 Task: Explore Airbnb accommodation in Mohaleâs Hoek, Lesotho from 12th November, 2023 to 15th November, 2023 for 2 adults.1  bedroom having 1 bed and 1 bathroom. Property type can be hotel. Booking option can be shelf check-in. Look for 5 properties as per requirement.
Action: Mouse moved to (418, 86)
Screenshot: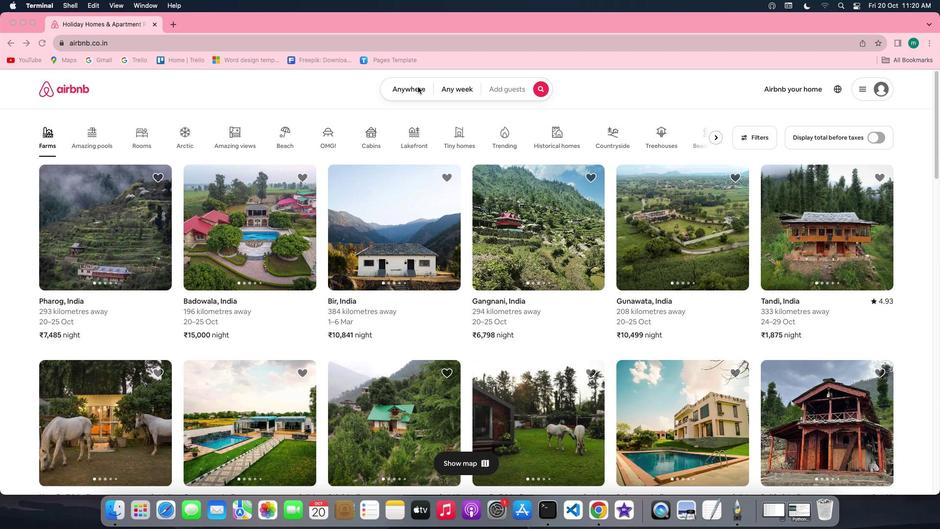 
Action: Mouse pressed left at (418, 86)
Screenshot: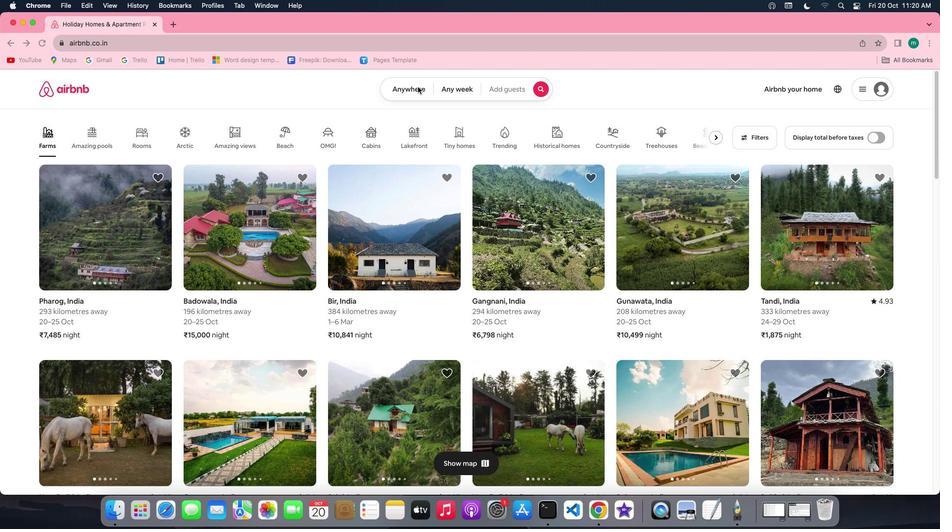 
Action: Mouse pressed left at (418, 86)
Screenshot: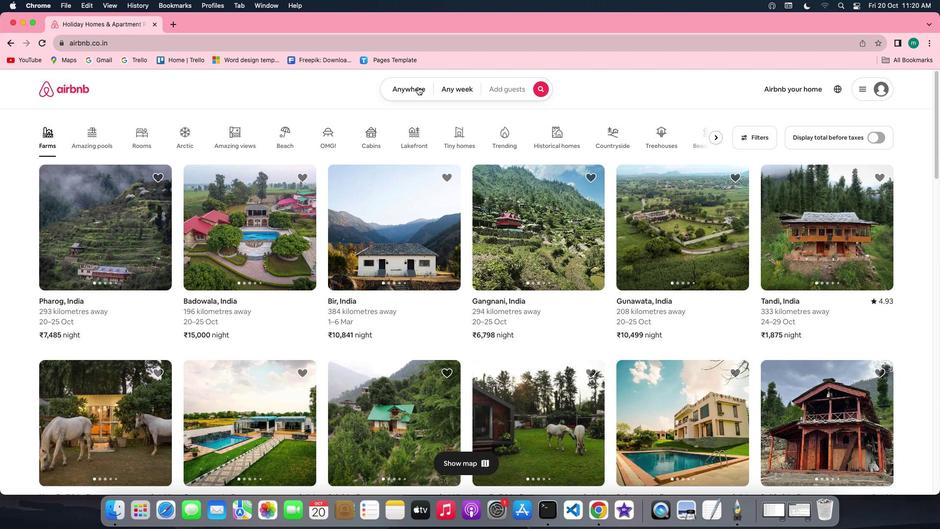 
Action: Mouse moved to (356, 130)
Screenshot: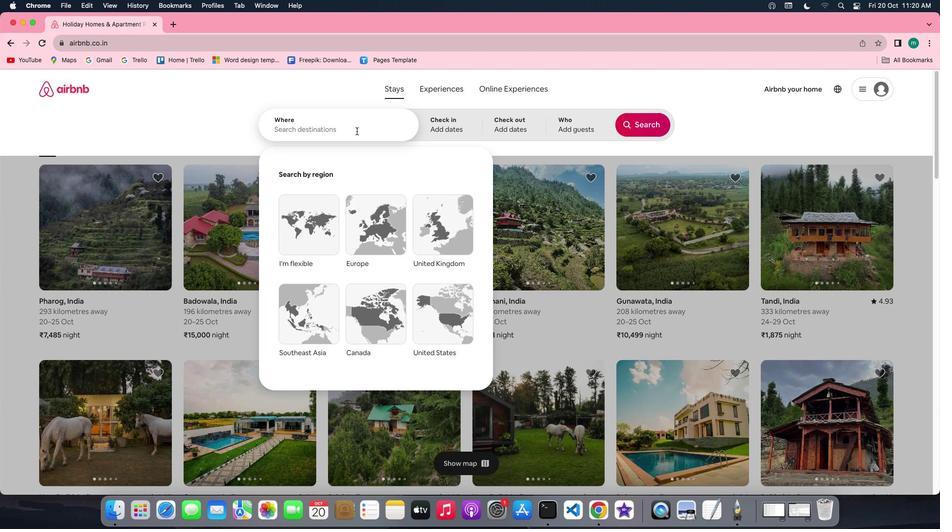 
Action: Key pressed Key.shift'M''o''h''a''l''e'"'"'s'Key.spaceKey.shift'H''o''e''k'','Key.spaceKey.shift'L''e''s''o''t''h''o'
Screenshot: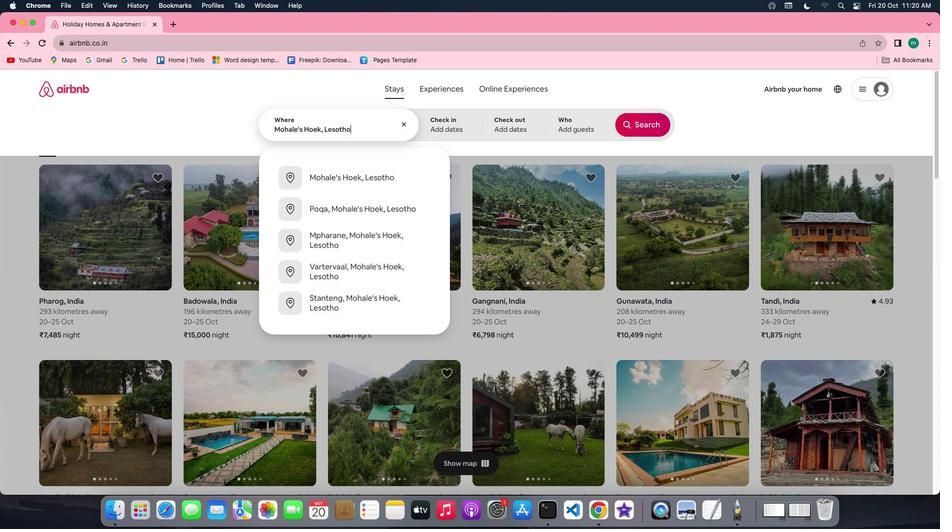 
Action: Mouse moved to (410, 164)
Screenshot: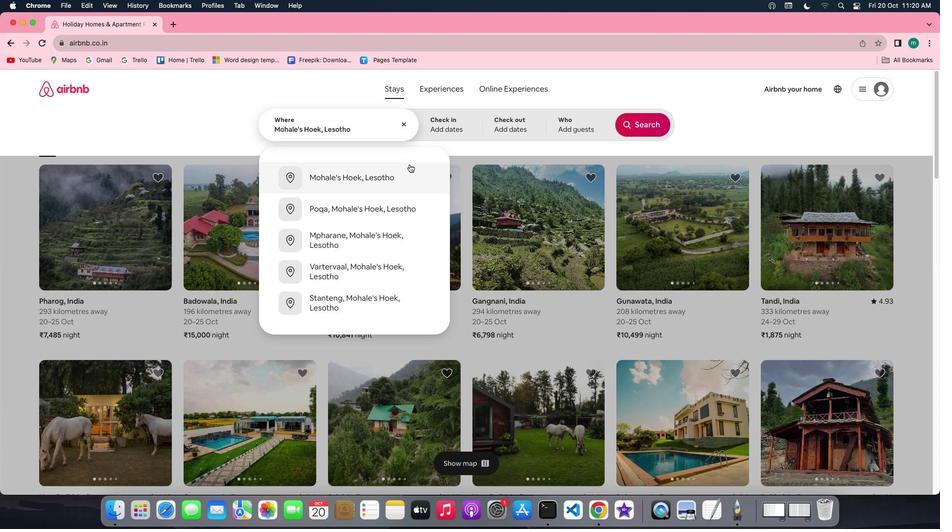 
Action: Mouse pressed left at (410, 164)
Screenshot: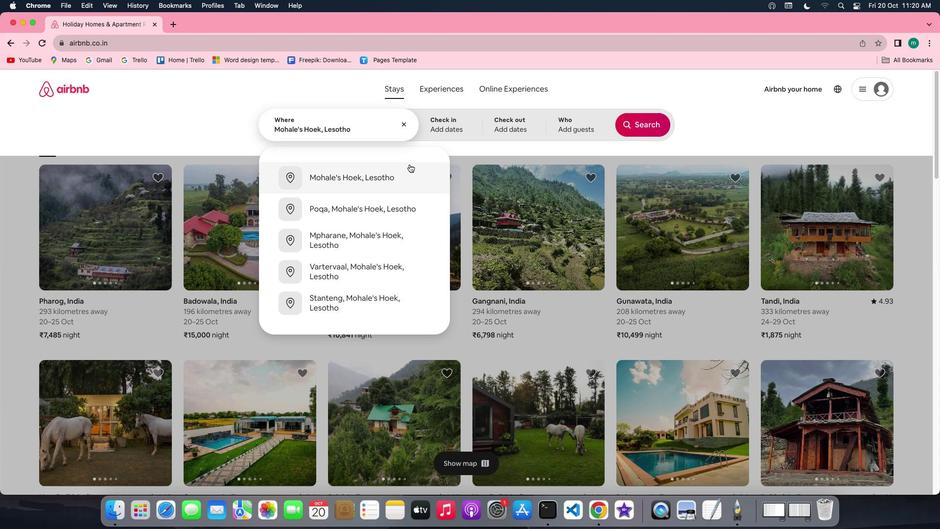 
Action: Mouse moved to (486, 297)
Screenshot: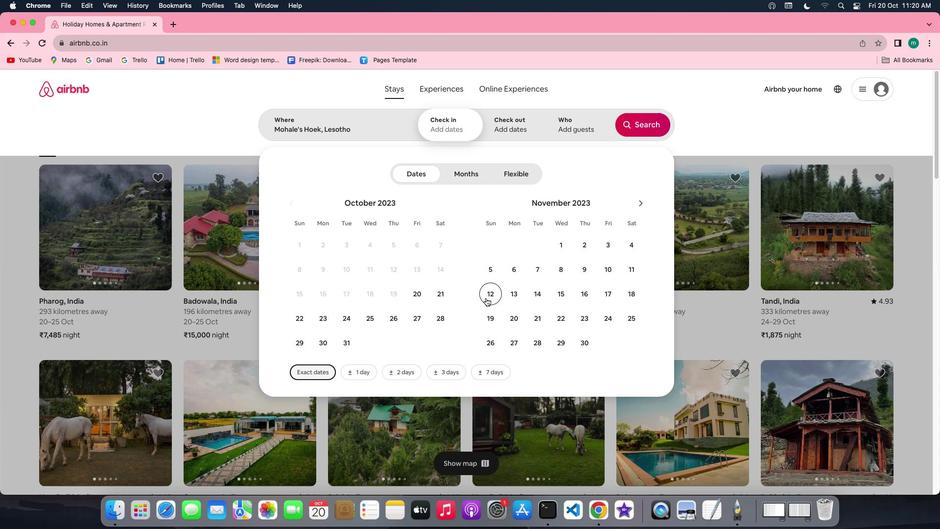 
Action: Mouse pressed left at (486, 297)
Screenshot: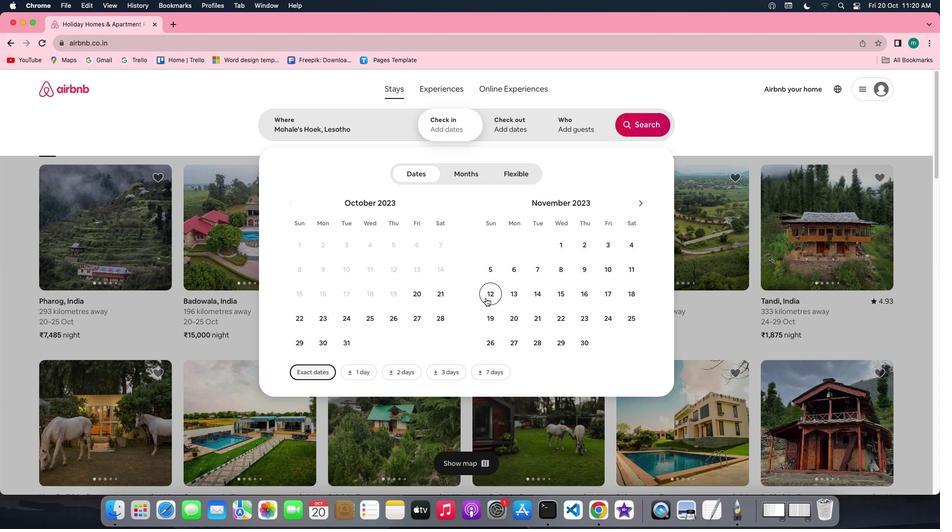 
Action: Mouse moved to (569, 296)
Screenshot: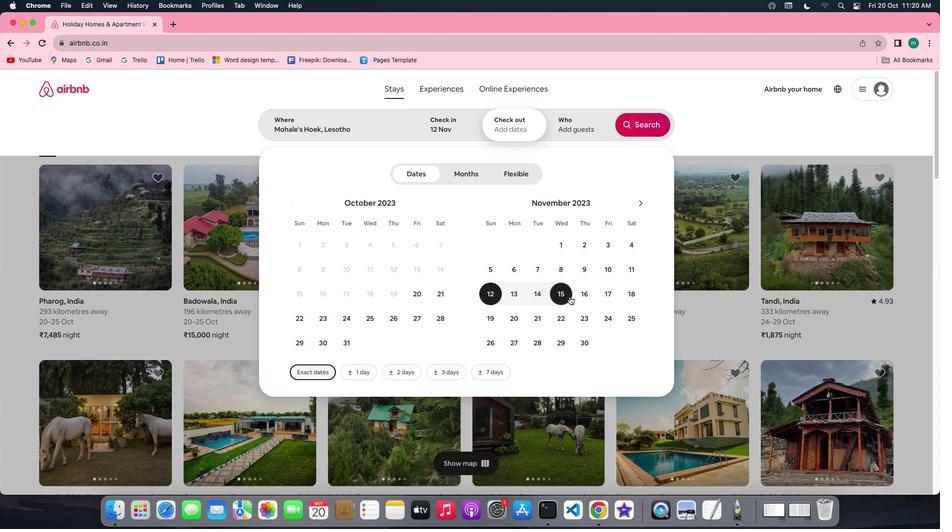 
Action: Mouse pressed left at (569, 296)
Screenshot: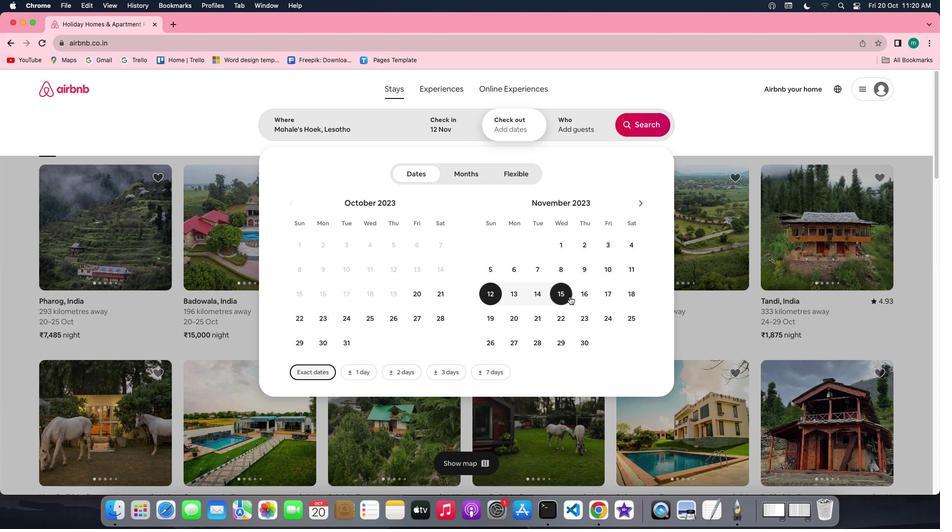 
Action: Mouse moved to (565, 122)
Screenshot: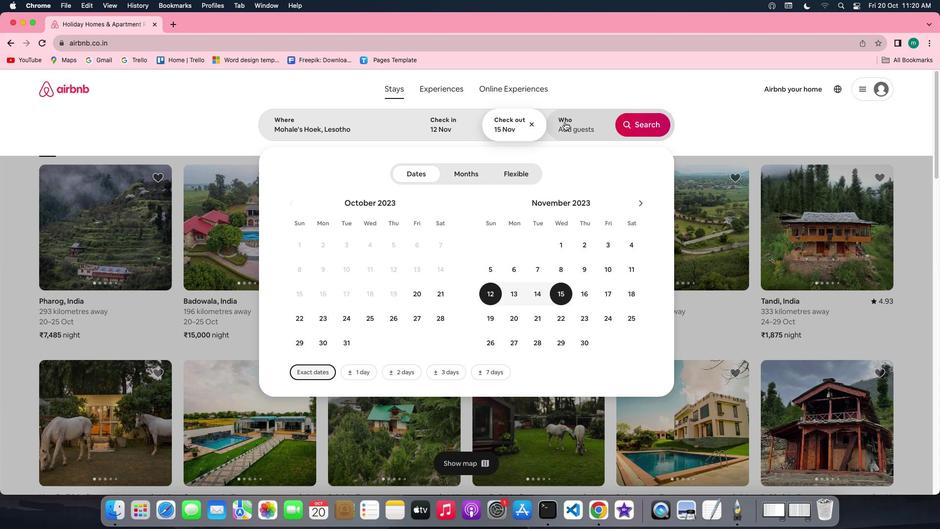 
Action: Mouse pressed left at (565, 122)
Screenshot: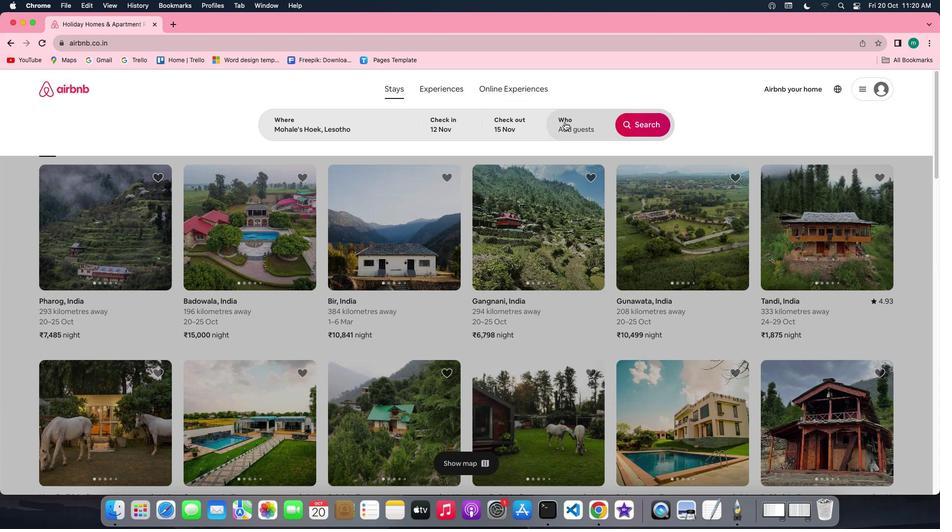 
Action: Mouse moved to (649, 181)
Screenshot: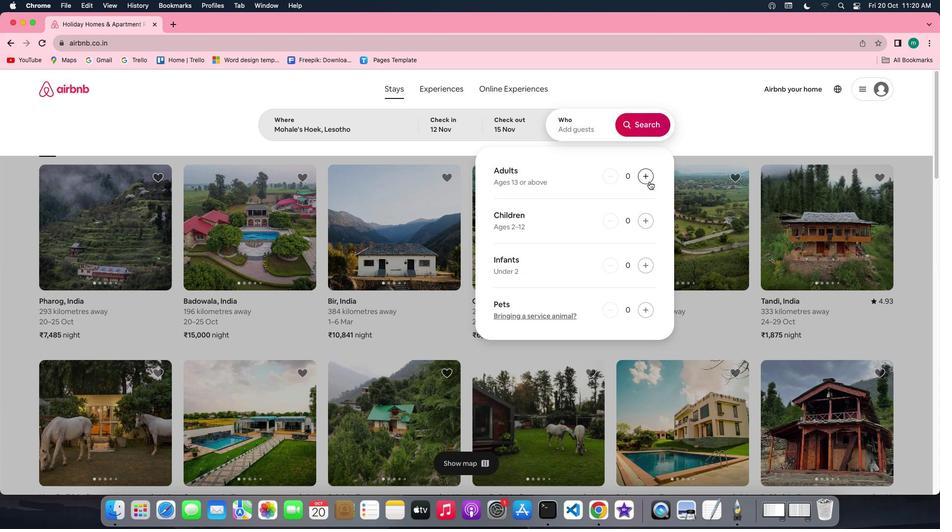 
Action: Mouse pressed left at (649, 181)
Screenshot: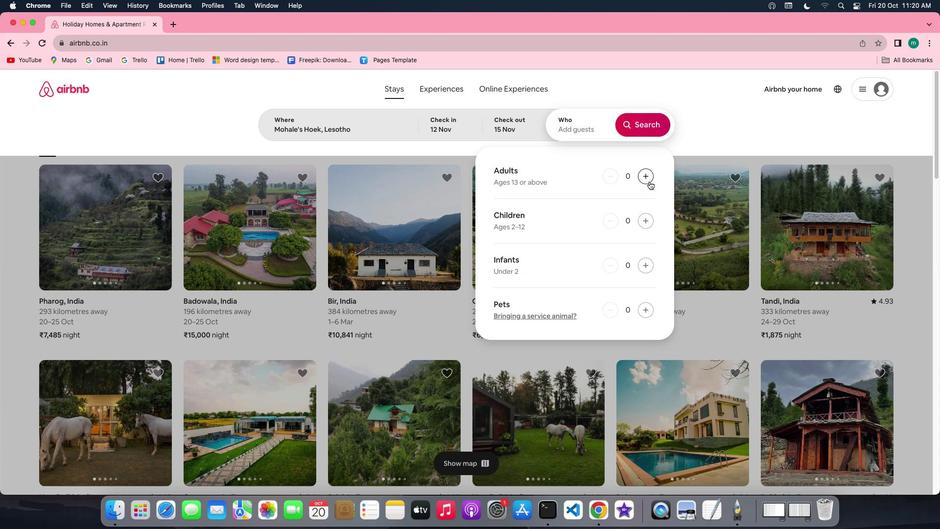 
Action: Mouse pressed left at (649, 181)
Screenshot: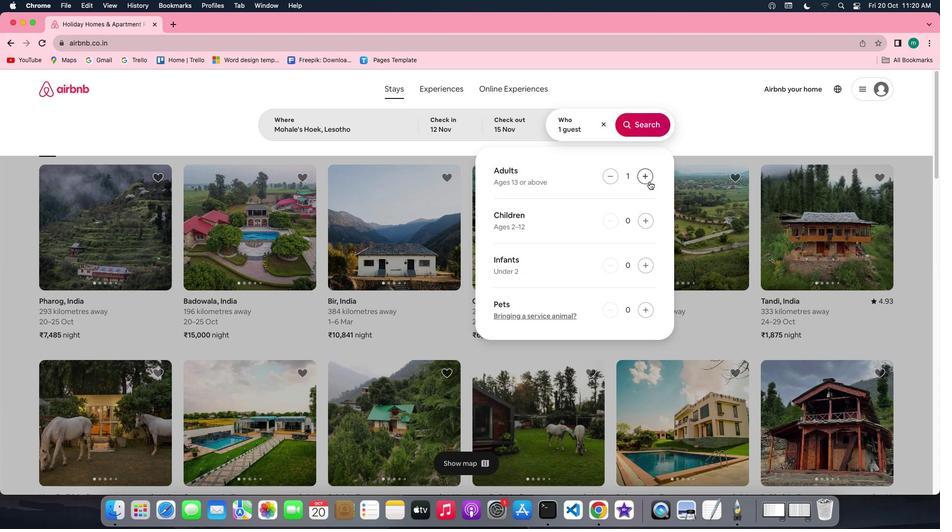 
Action: Mouse moved to (653, 123)
Screenshot: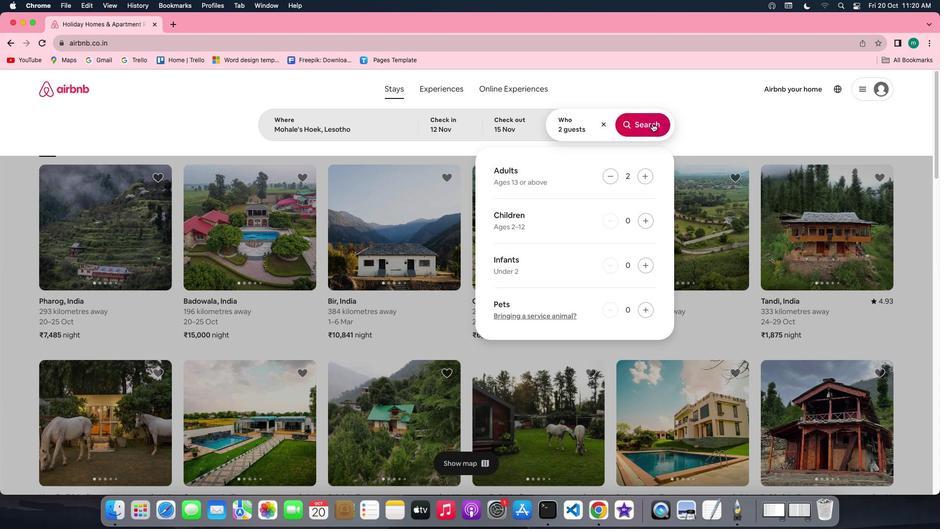 
Action: Mouse pressed left at (653, 123)
Screenshot: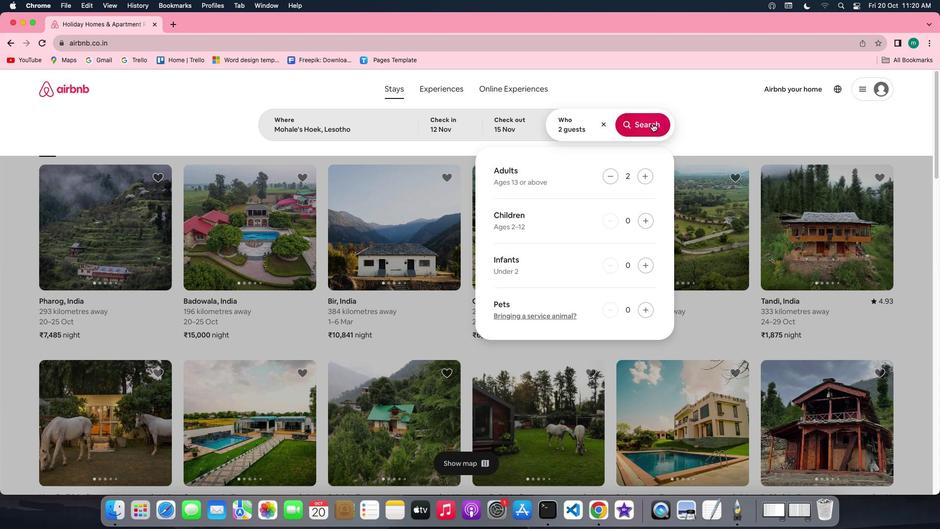 
Action: Mouse moved to (788, 130)
Screenshot: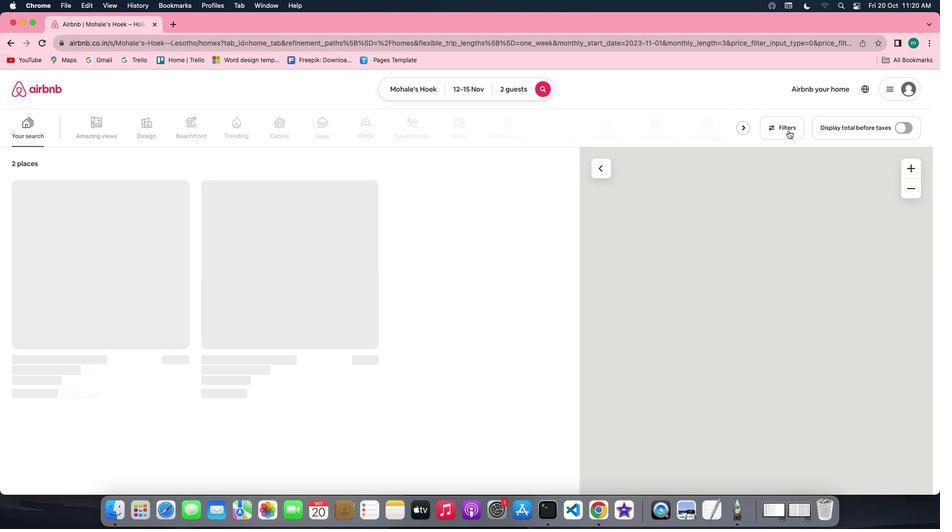 
Action: Mouse pressed left at (788, 130)
Screenshot: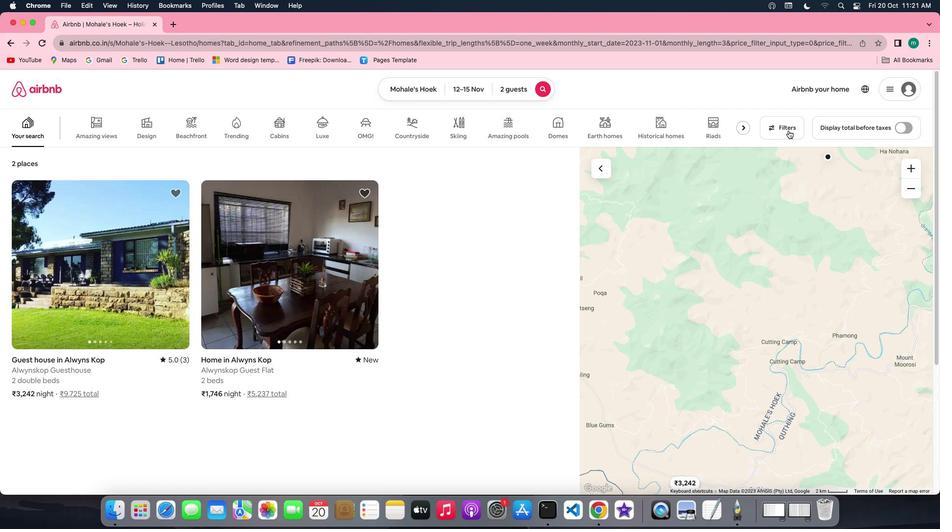 
Action: Mouse moved to (506, 271)
Screenshot: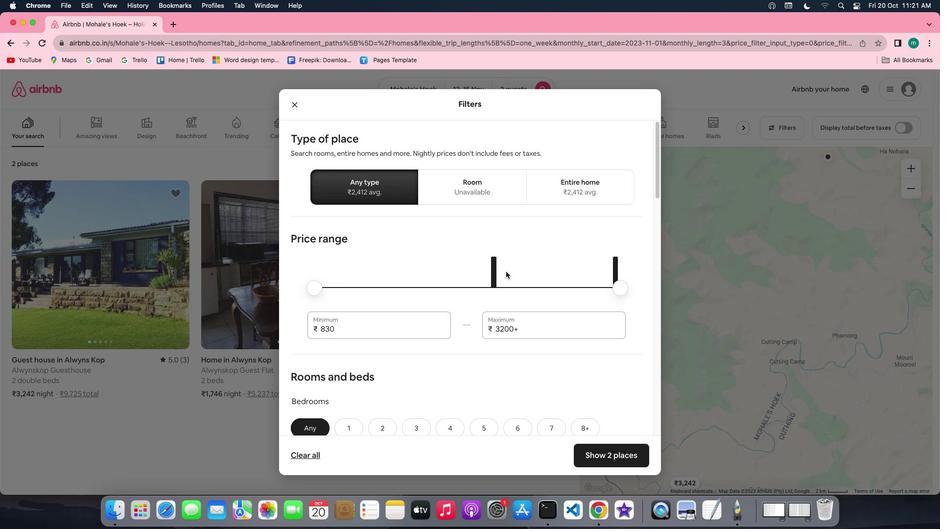 
Action: Mouse scrolled (506, 271) with delta (0, 0)
Screenshot: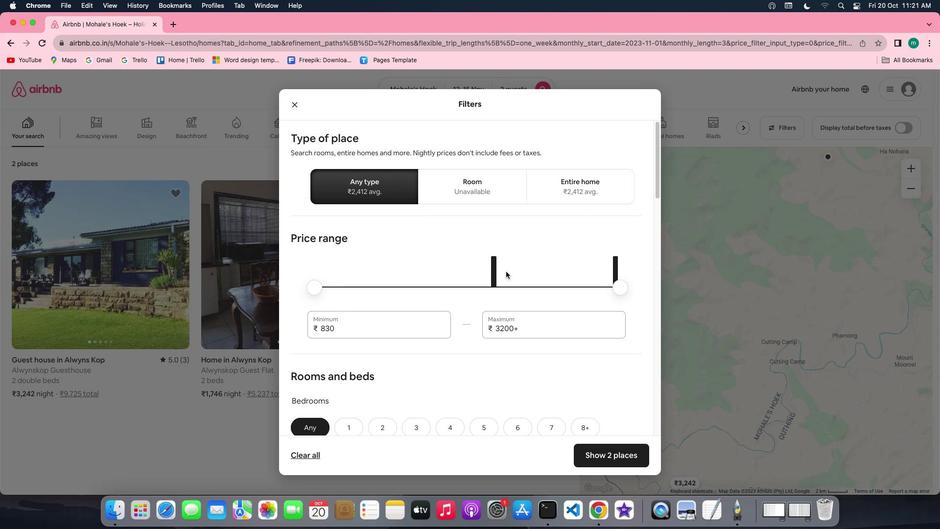 
Action: Mouse scrolled (506, 271) with delta (0, 0)
Screenshot: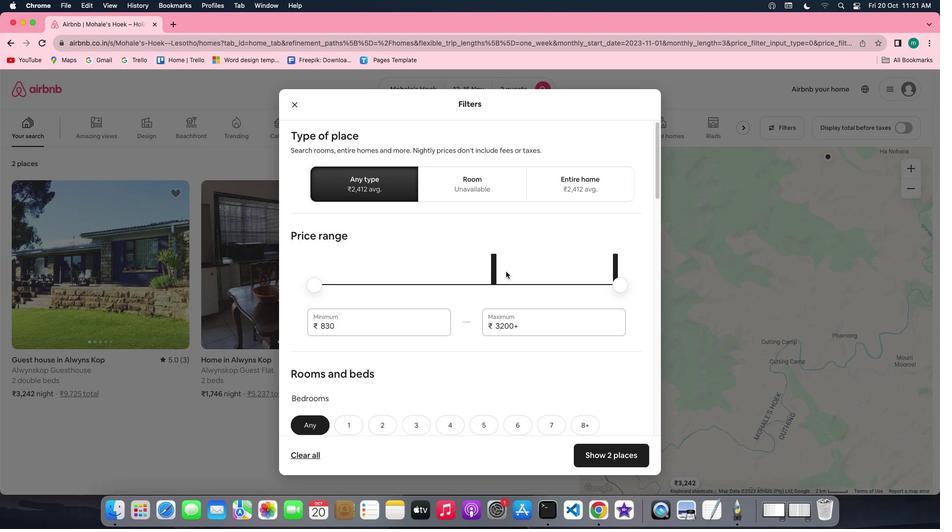 
Action: Mouse scrolled (506, 271) with delta (0, 0)
Screenshot: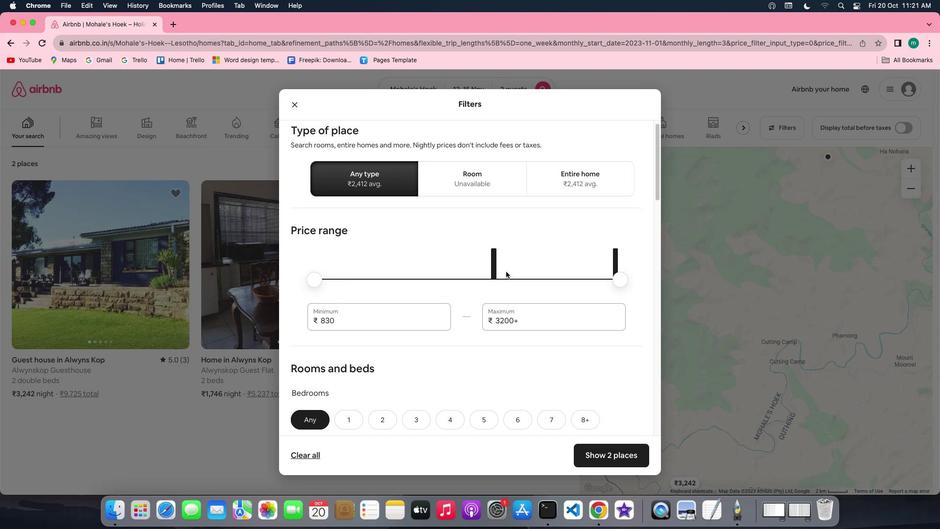 
Action: Mouse scrolled (506, 271) with delta (0, 0)
Screenshot: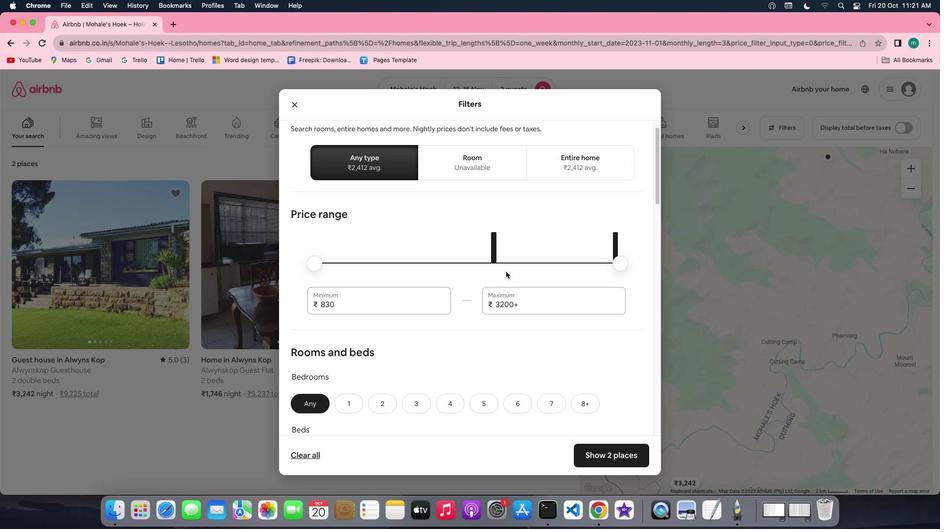 
Action: Mouse scrolled (506, 271) with delta (0, 0)
Screenshot: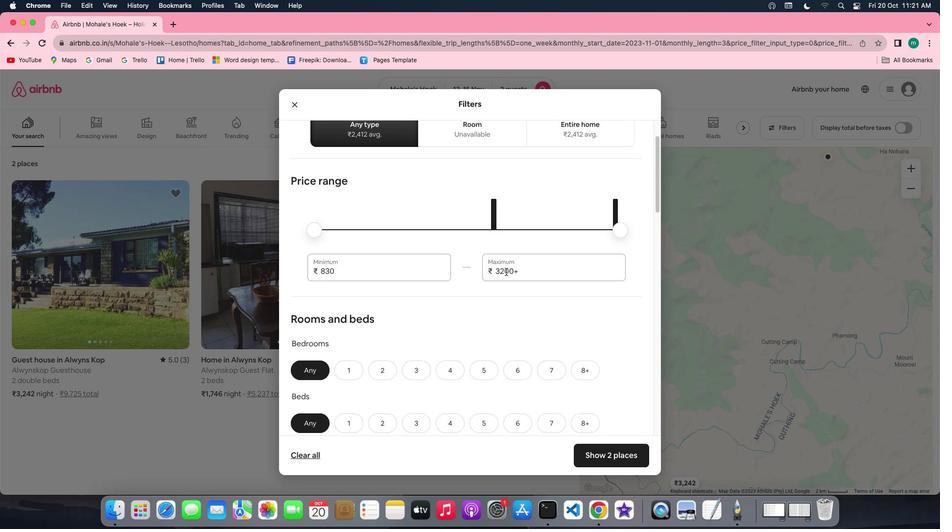 
Action: Mouse scrolled (506, 271) with delta (0, 0)
Screenshot: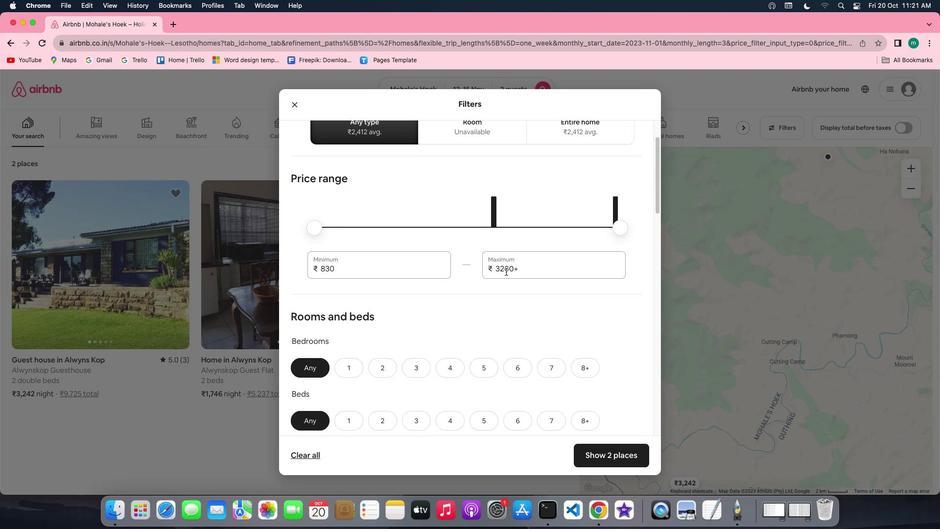 
Action: Mouse scrolled (506, 271) with delta (0, 0)
Screenshot: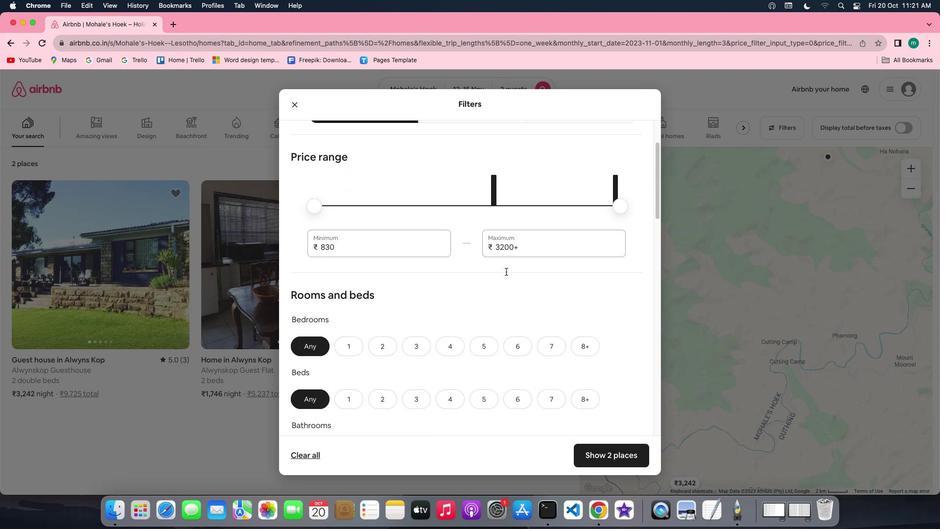 
Action: Mouse scrolled (506, 271) with delta (0, -1)
Screenshot: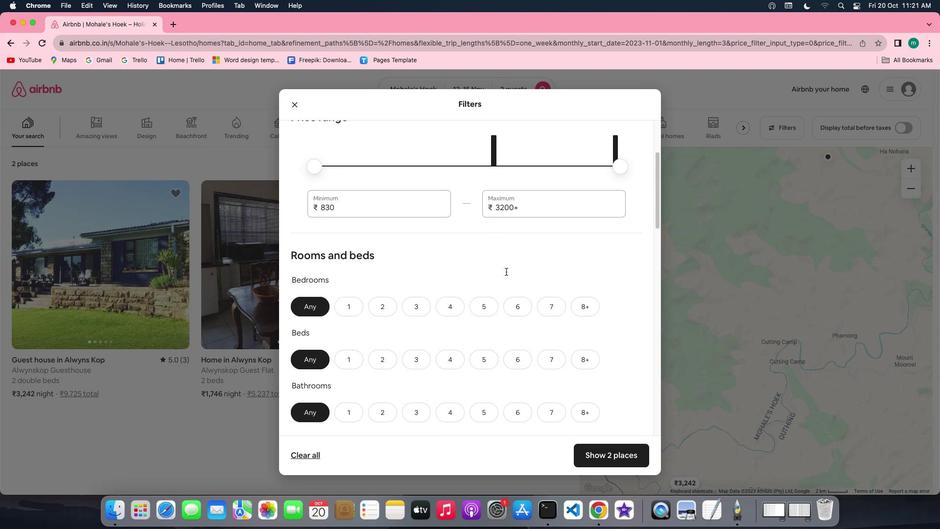 
Action: Mouse moved to (362, 235)
Screenshot: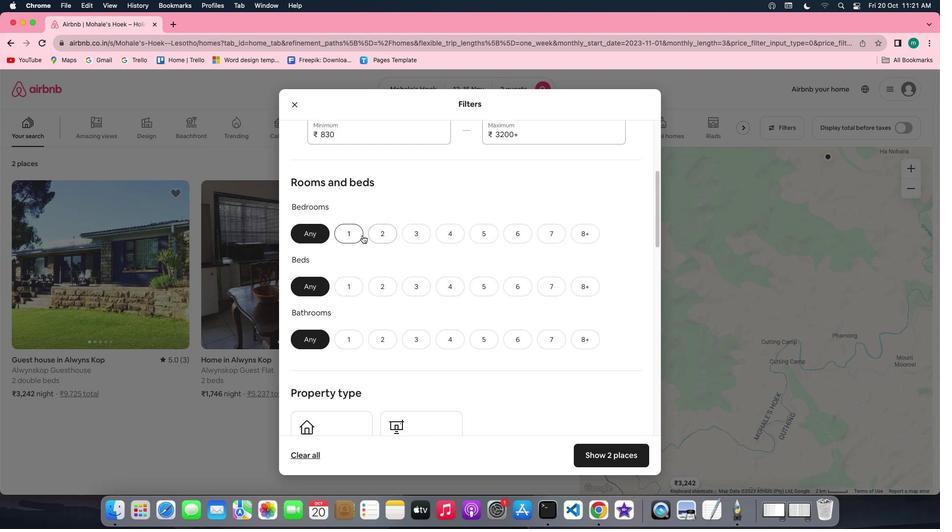 
Action: Mouse pressed left at (362, 235)
Screenshot: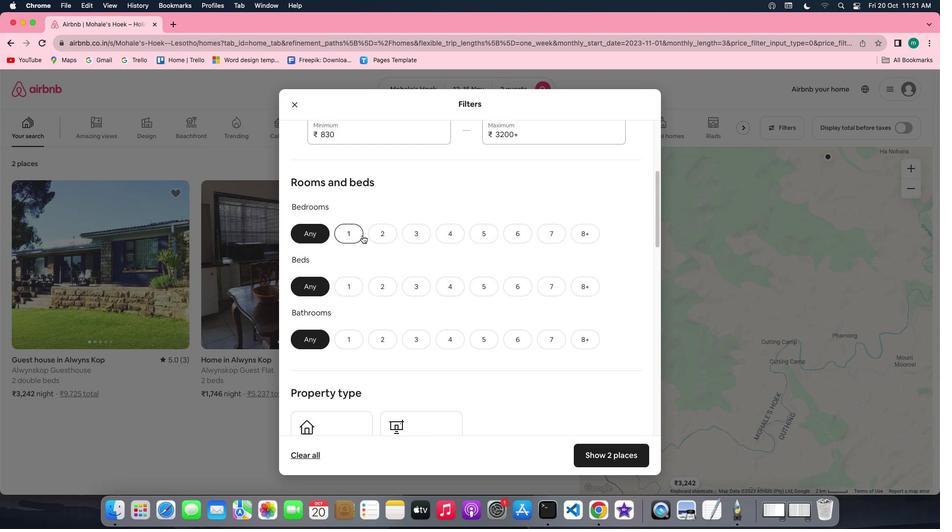
Action: Mouse moved to (348, 283)
Screenshot: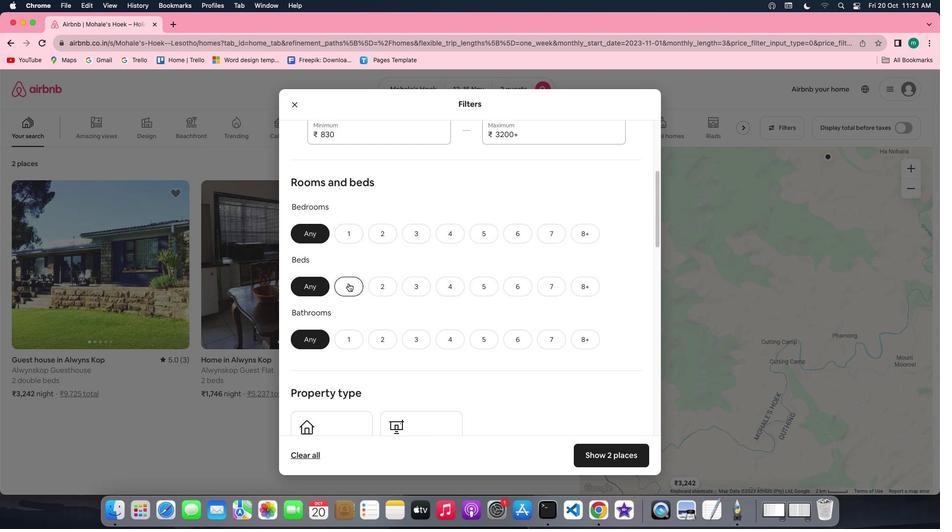
Action: Mouse pressed left at (348, 283)
Screenshot: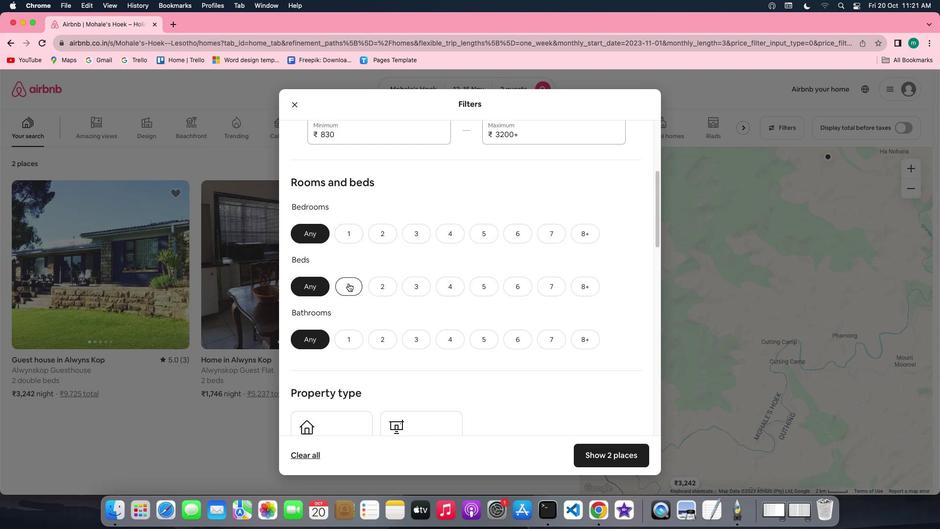 
Action: Mouse moved to (350, 240)
Screenshot: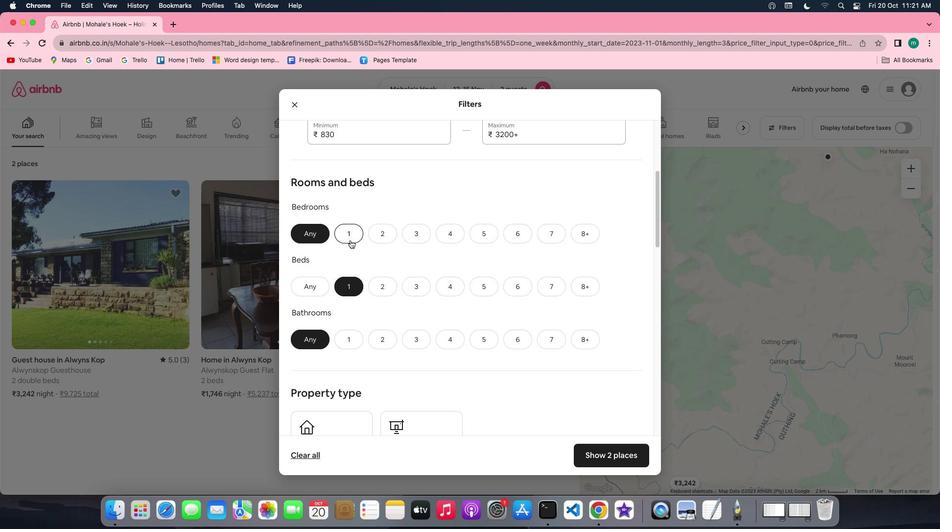 
Action: Mouse pressed left at (350, 240)
Screenshot: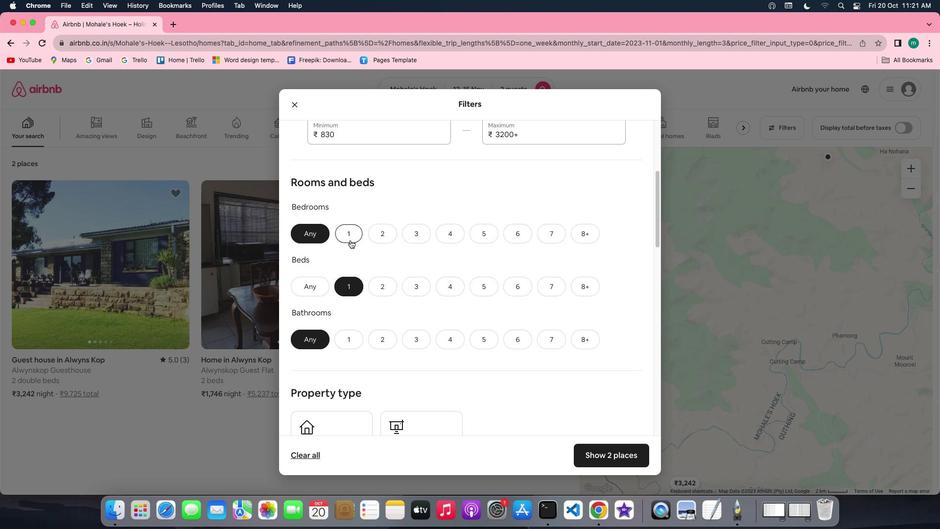 
Action: Mouse moved to (400, 314)
Screenshot: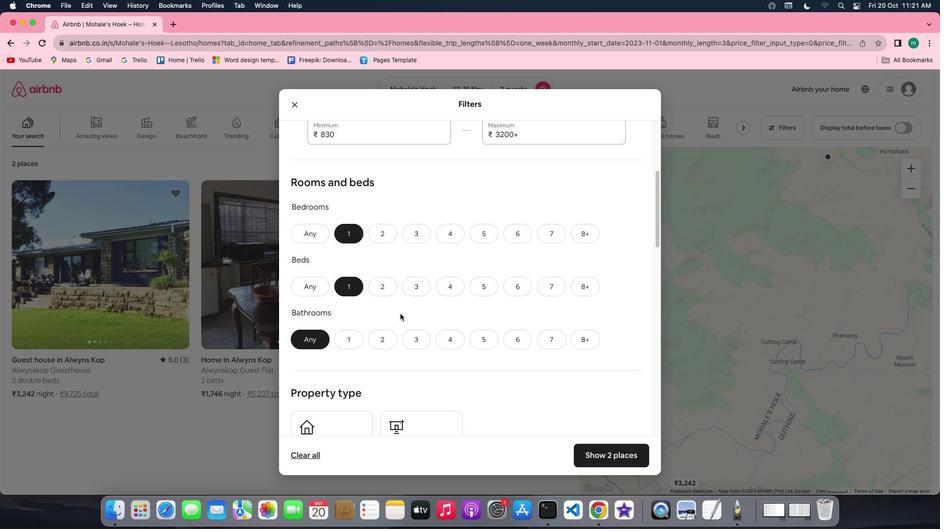 
Action: Mouse scrolled (400, 314) with delta (0, 0)
Screenshot: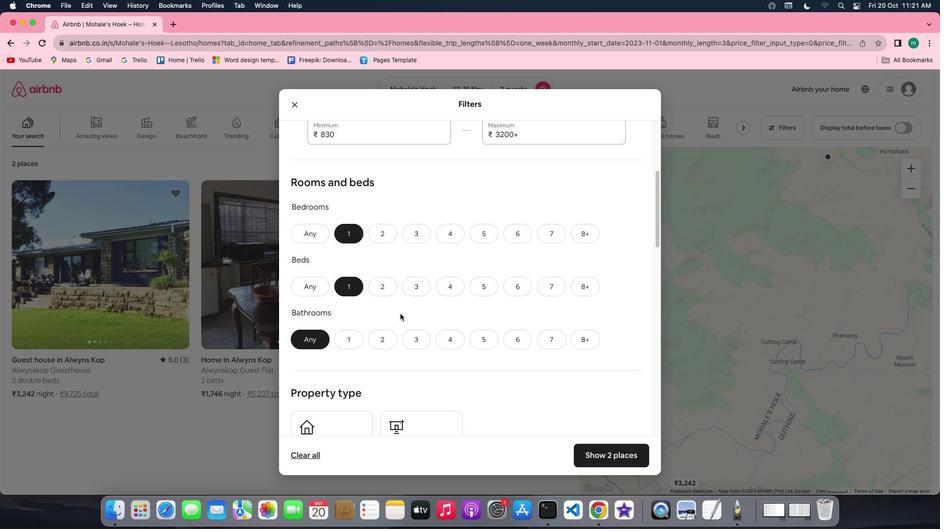 
Action: Mouse scrolled (400, 314) with delta (0, 0)
Screenshot: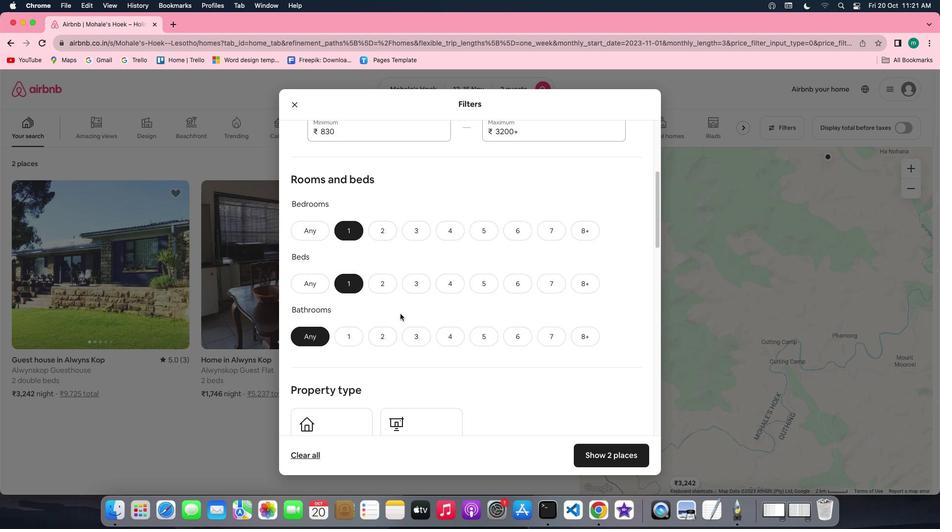 
Action: Mouse scrolled (400, 314) with delta (0, 0)
Screenshot: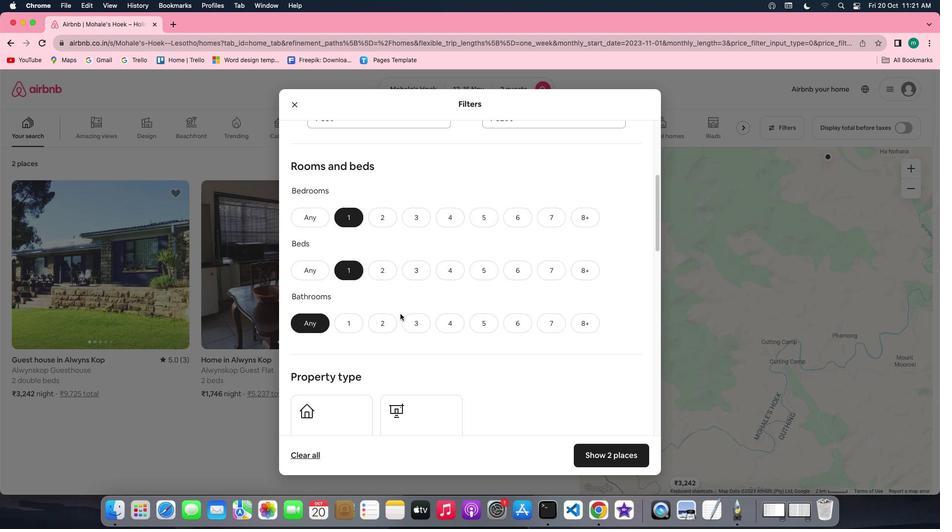 
Action: Mouse moved to (353, 305)
Screenshot: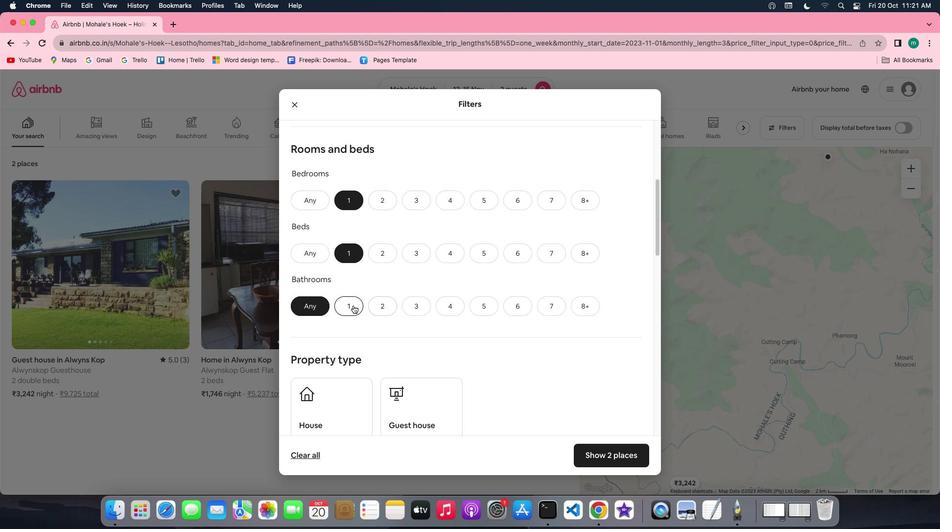 
Action: Mouse pressed left at (353, 305)
Screenshot: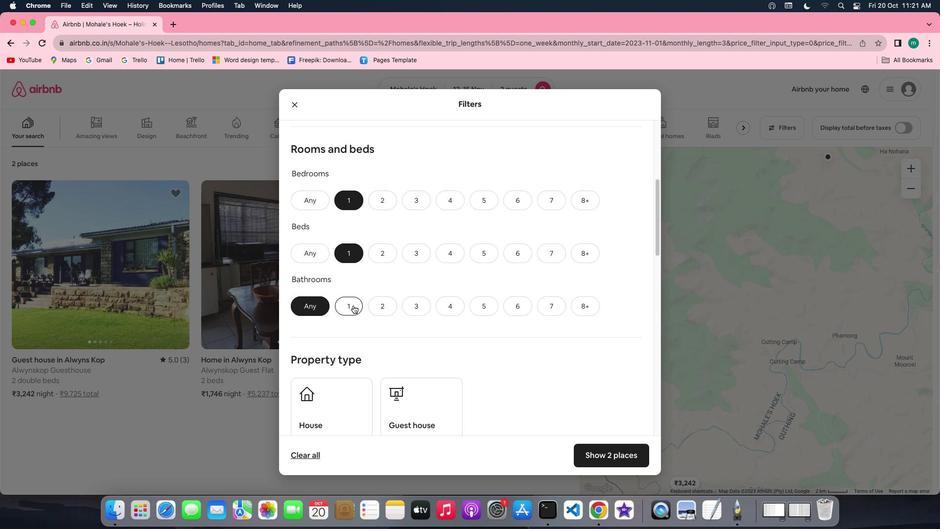 
Action: Mouse moved to (489, 330)
Screenshot: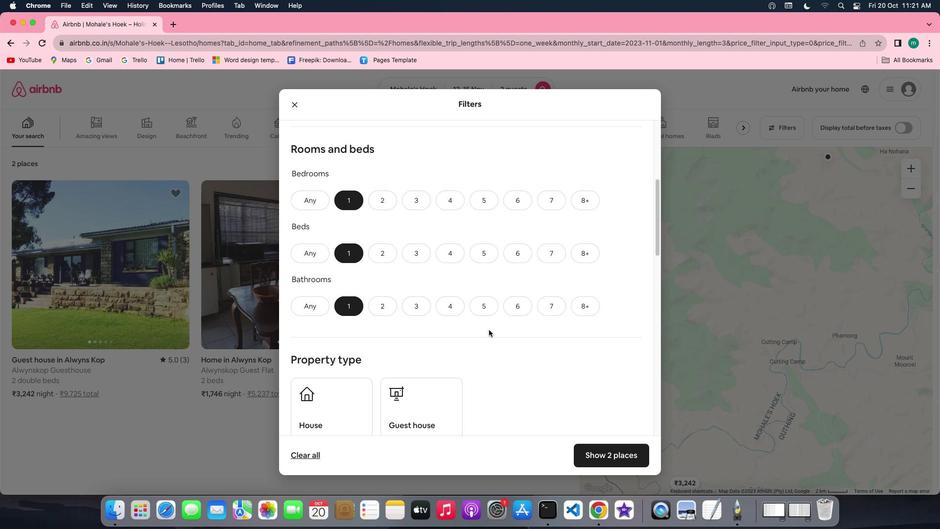 
Action: Mouse scrolled (489, 330) with delta (0, 0)
Screenshot: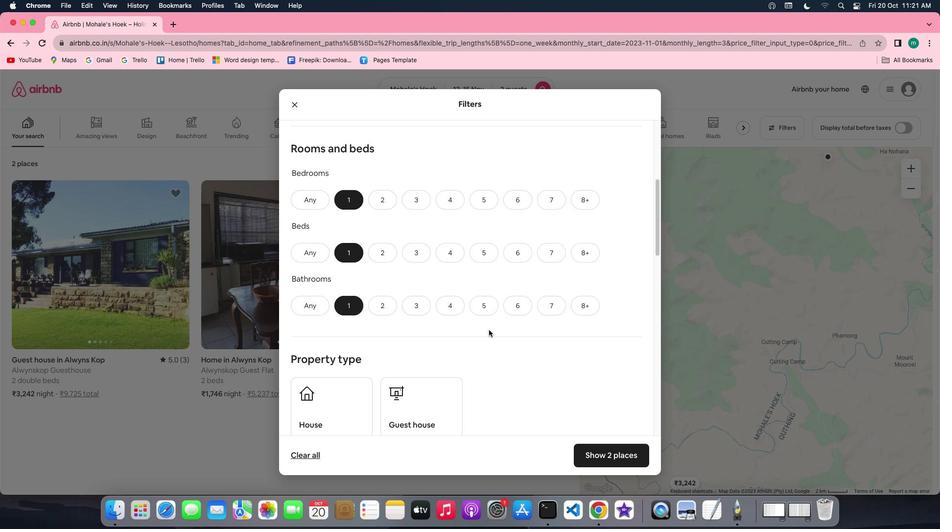 
Action: Mouse scrolled (489, 330) with delta (0, 0)
Screenshot: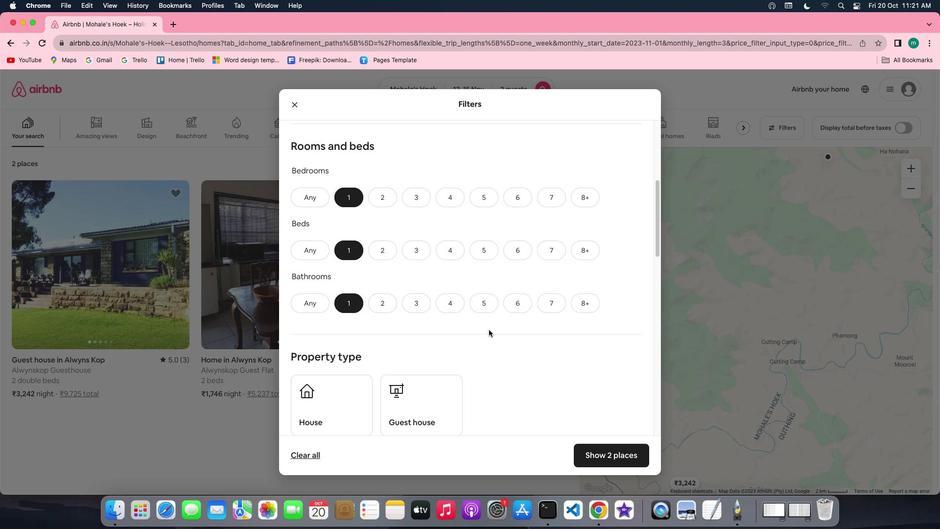 
Action: Mouse scrolled (489, 330) with delta (0, 0)
Screenshot: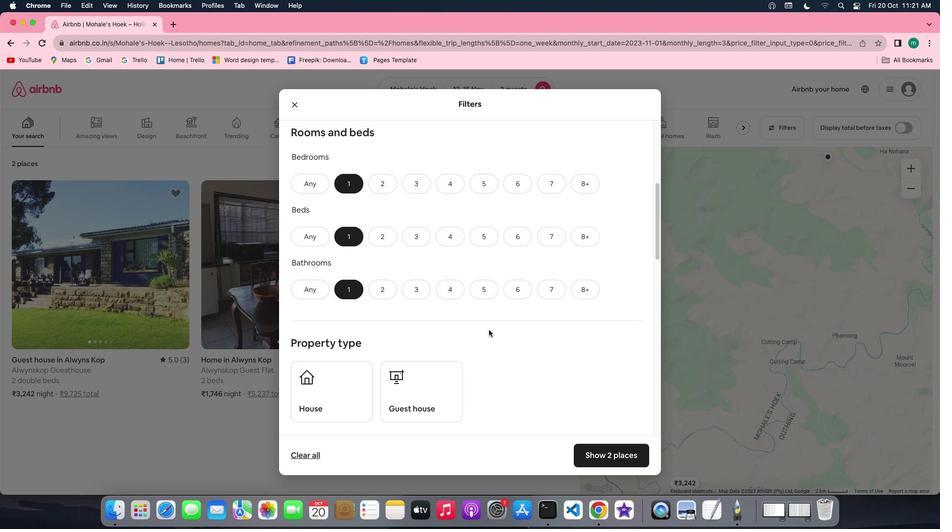 
Action: Mouse scrolled (489, 330) with delta (0, 0)
Screenshot: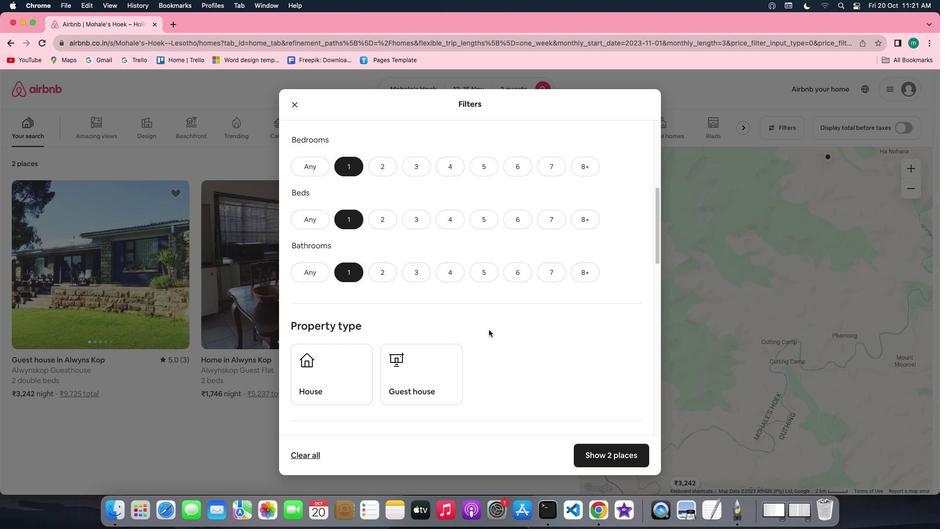 
Action: Mouse scrolled (489, 330) with delta (0, 0)
Screenshot: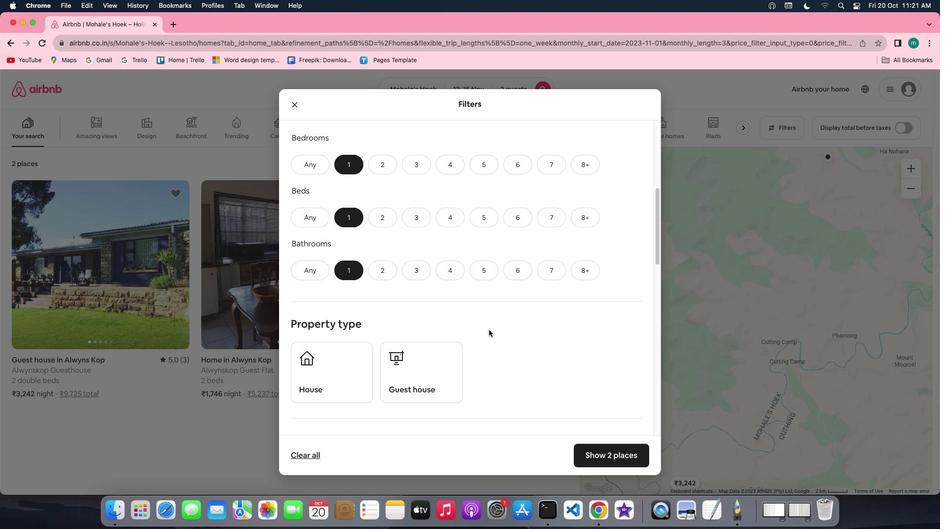 
Action: Mouse scrolled (489, 330) with delta (0, 0)
Screenshot: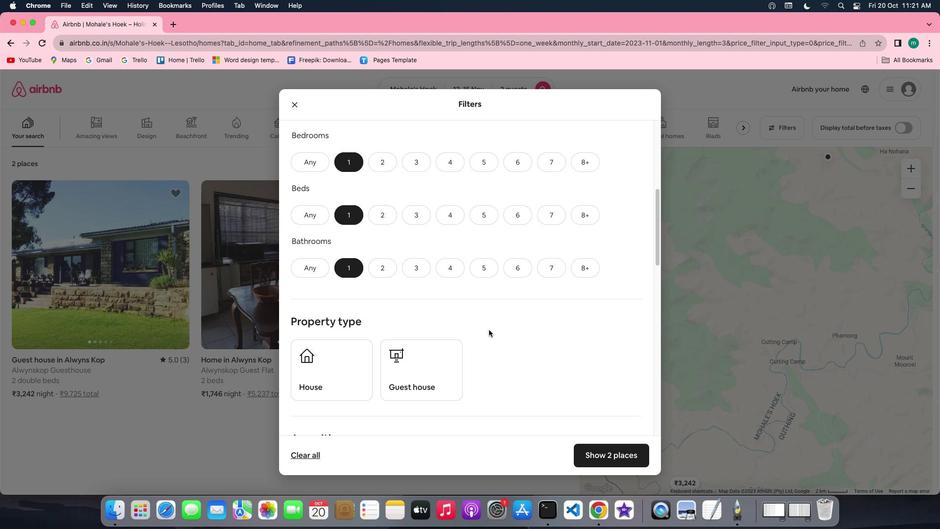 
Action: Mouse scrolled (489, 330) with delta (0, 0)
Screenshot: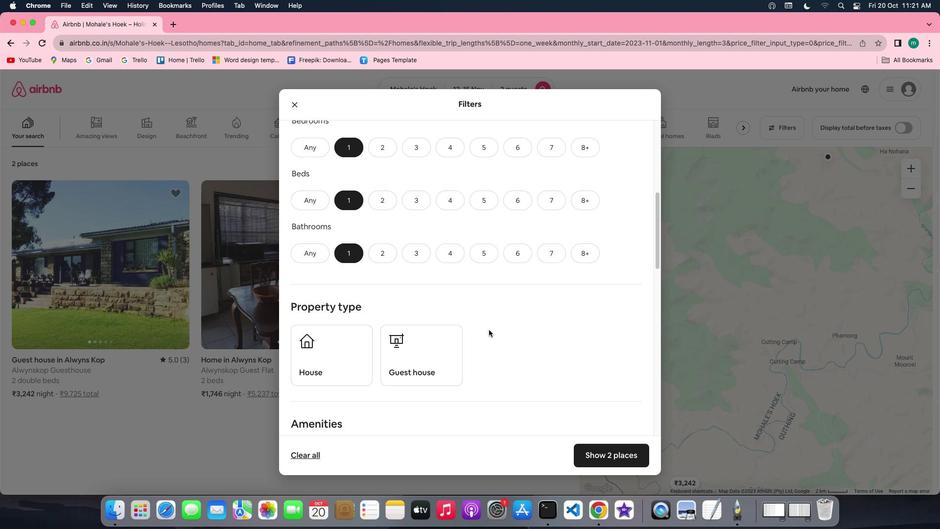 
Action: Mouse scrolled (489, 330) with delta (0, 0)
Screenshot: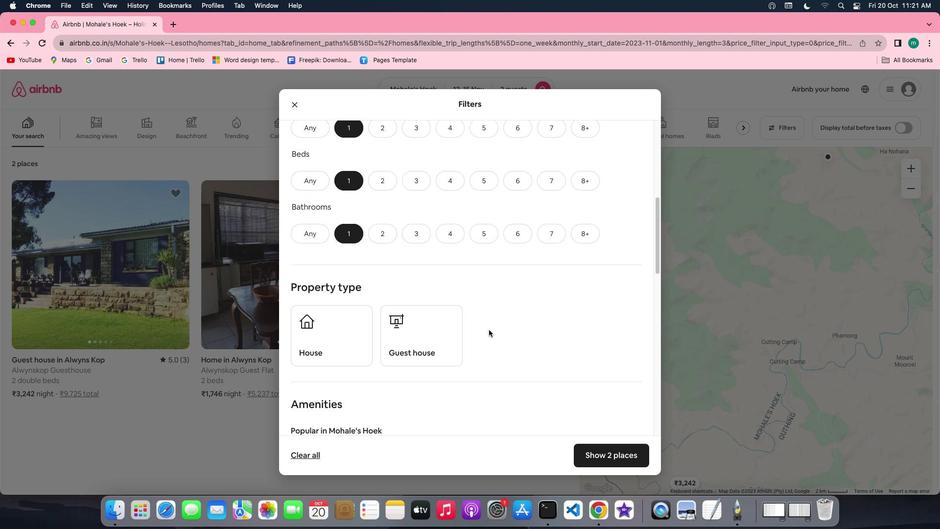 
Action: Mouse scrolled (489, 330) with delta (0, 0)
Screenshot: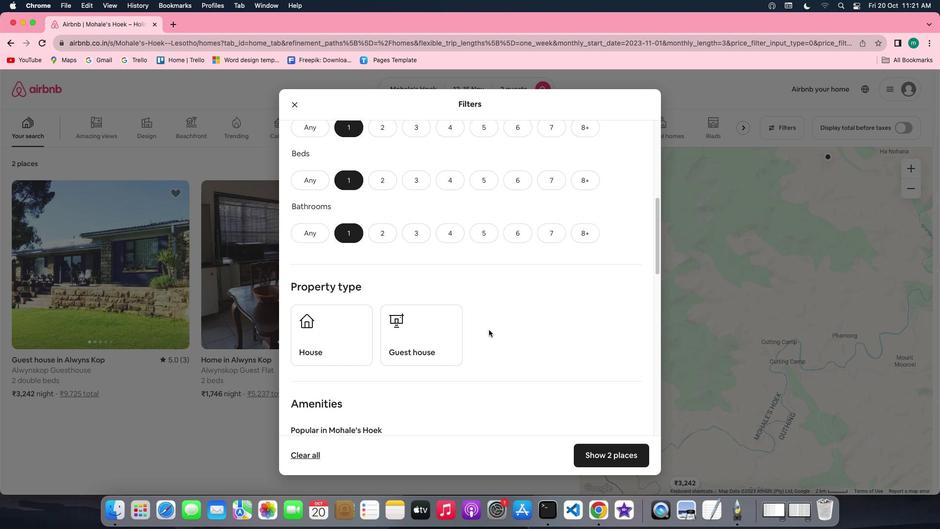 
Action: Mouse scrolled (489, 330) with delta (0, 0)
Screenshot: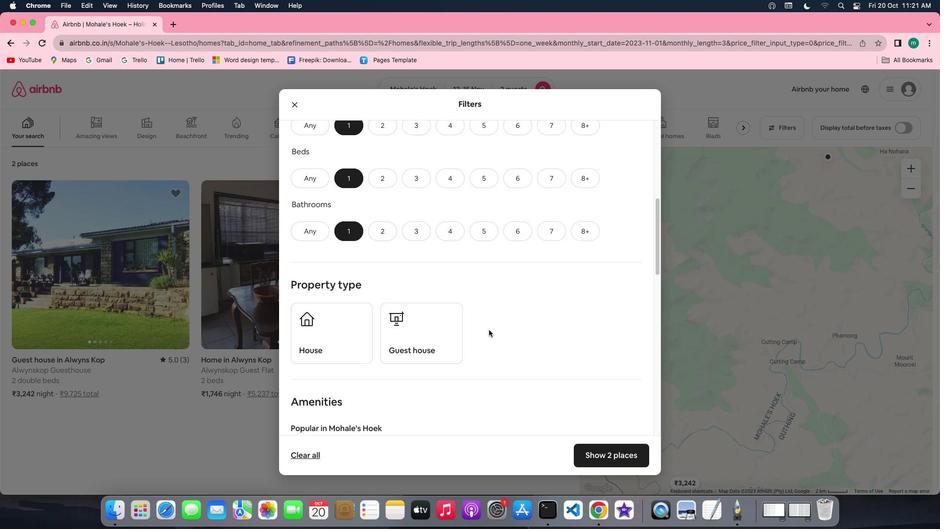 
Action: Mouse scrolled (489, 330) with delta (0, 0)
Screenshot: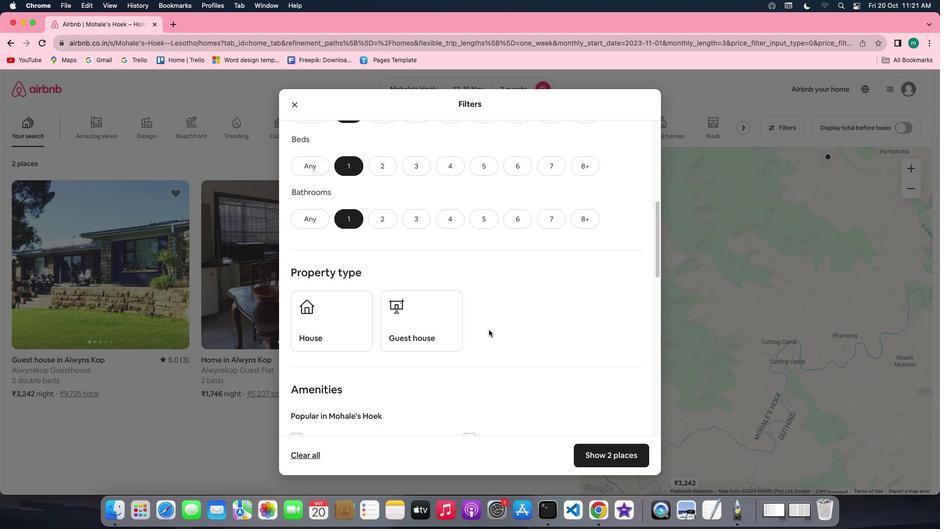 
Action: Mouse scrolled (489, 330) with delta (0, 0)
Screenshot: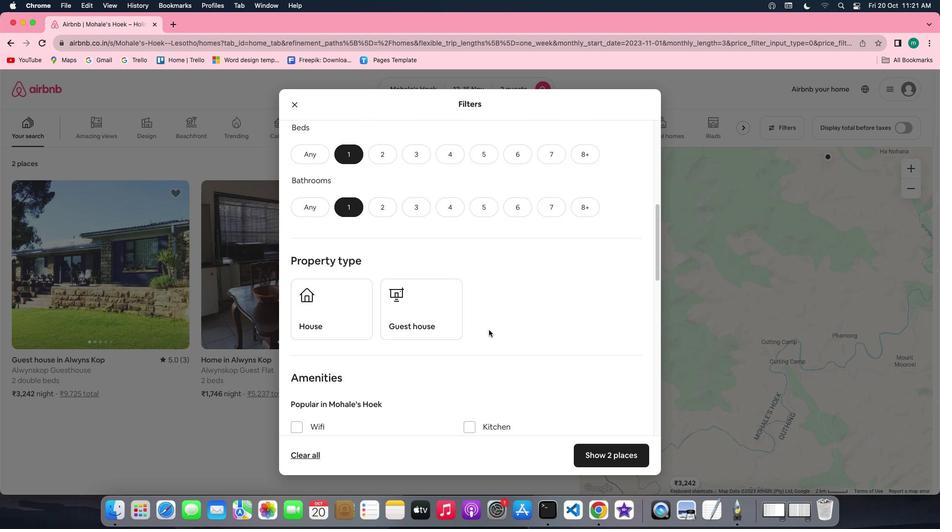 
Action: Mouse scrolled (489, 330) with delta (0, 0)
Screenshot: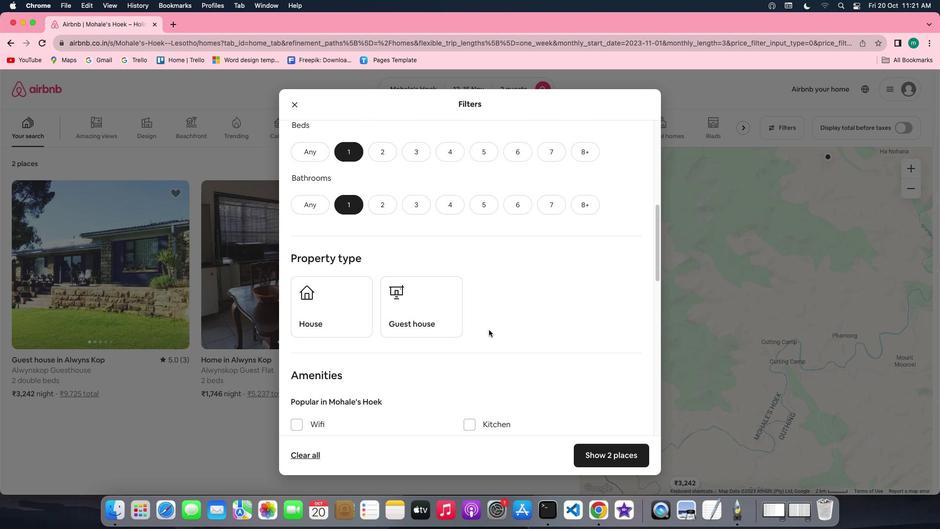 
Action: Mouse scrolled (489, 330) with delta (0, 0)
Screenshot: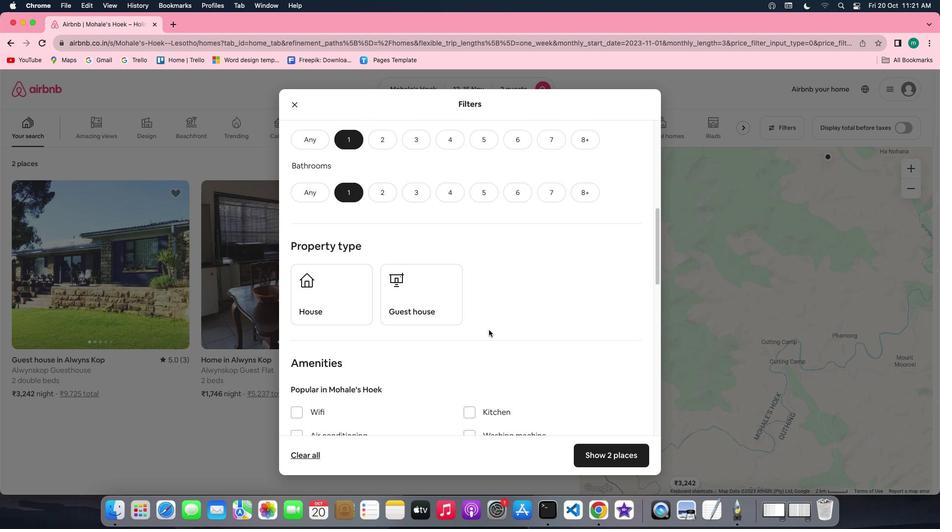 
Action: Mouse scrolled (489, 330) with delta (0, 0)
Screenshot: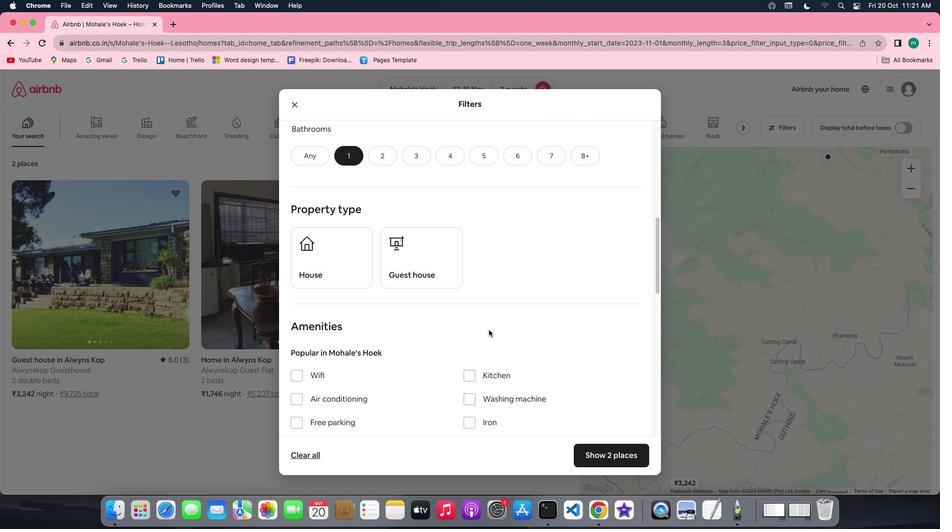 
Action: Mouse scrolled (489, 330) with delta (0, 0)
Screenshot: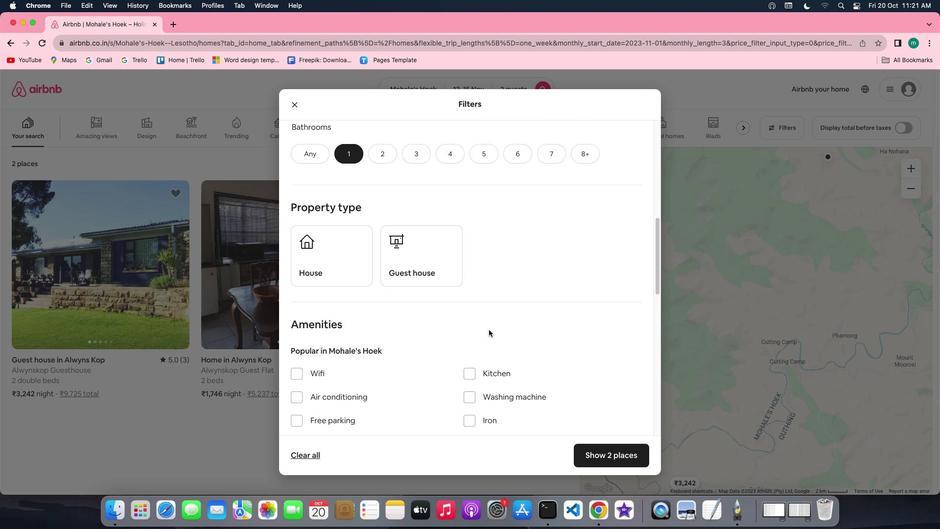 
Action: Mouse scrolled (489, 330) with delta (0, 0)
Screenshot: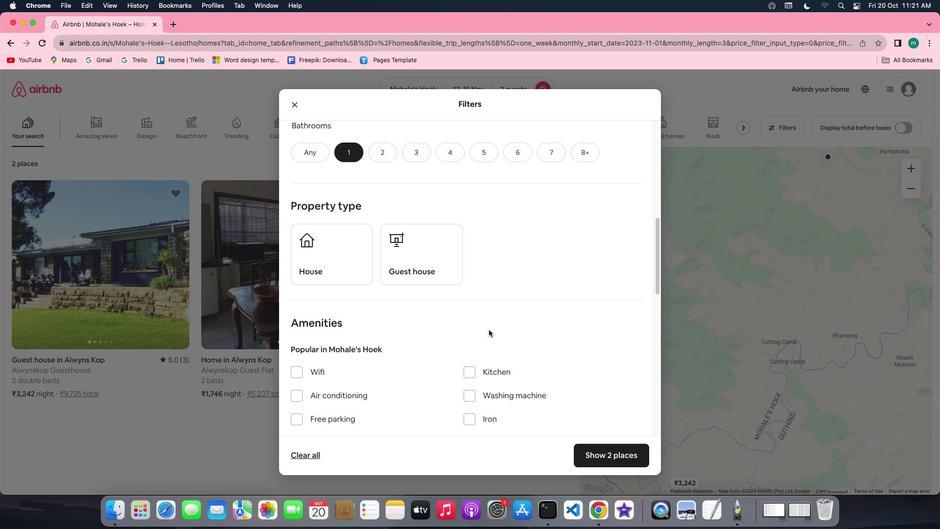
Action: Mouse scrolled (489, 330) with delta (0, 0)
Screenshot: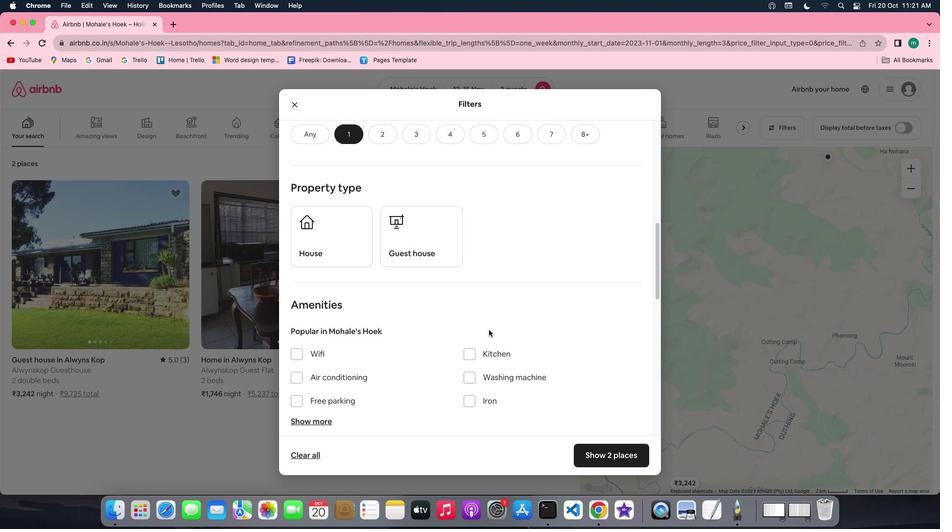 
Action: Mouse scrolled (489, 330) with delta (0, 0)
Screenshot: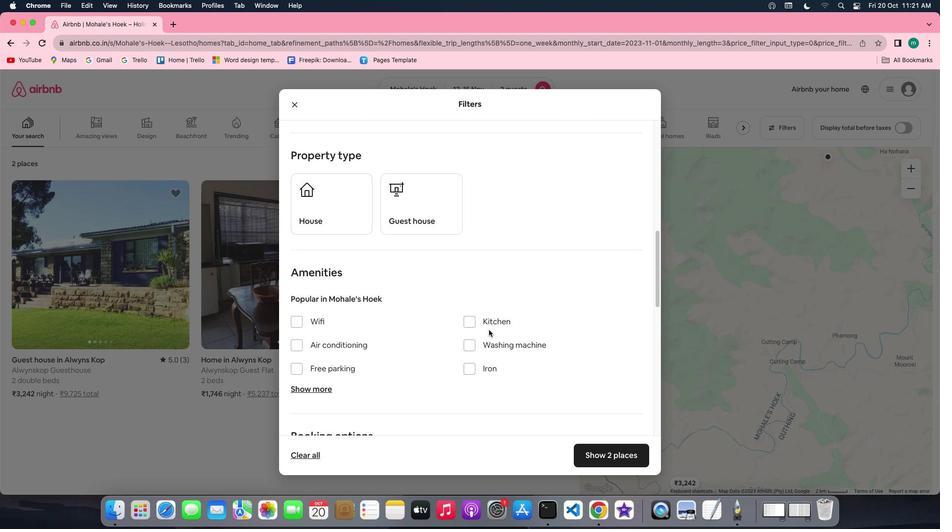 
Action: Mouse scrolled (489, 330) with delta (0, 0)
Screenshot: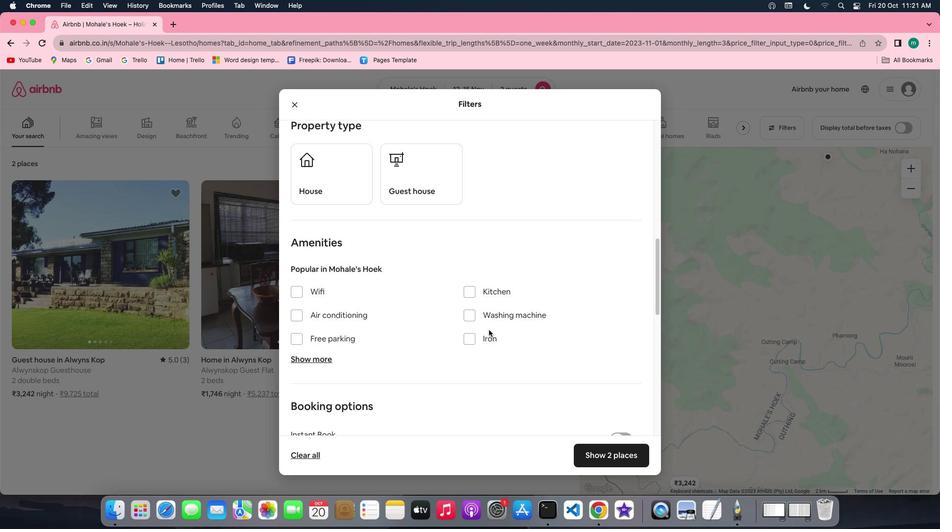 
Action: Mouse scrolled (489, 330) with delta (0, 0)
Screenshot: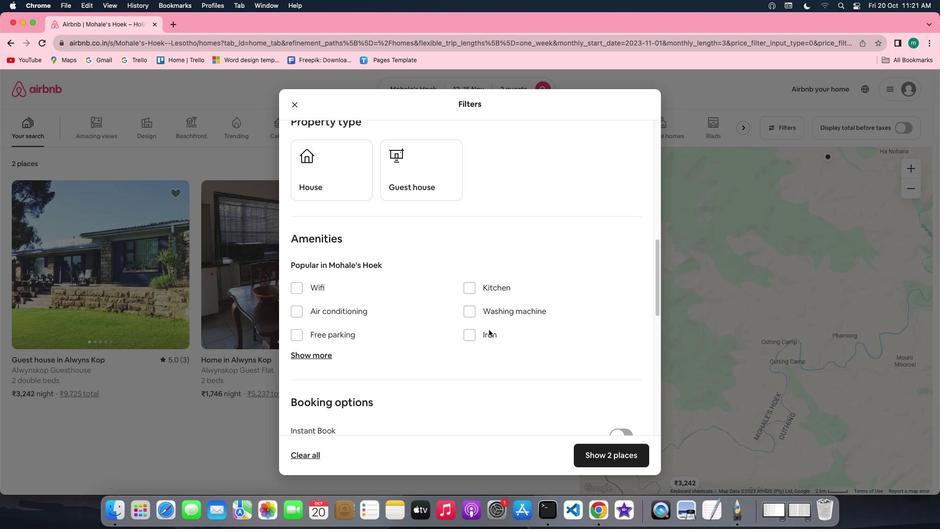 
Action: Mouse scrolled (489, 330) with delta (0, 0)
Screenshot: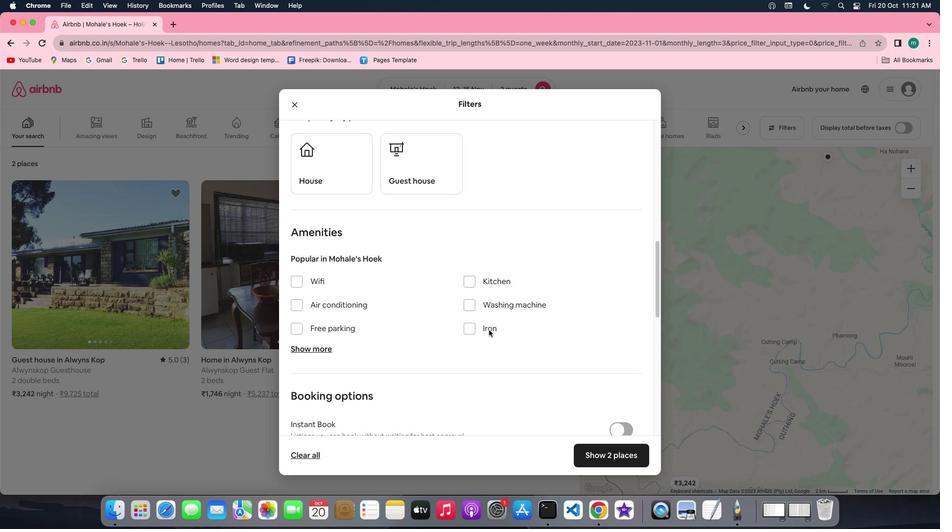 
Action: Mouse scrolled (489, 330) with delta (0, 0)
Screenshot: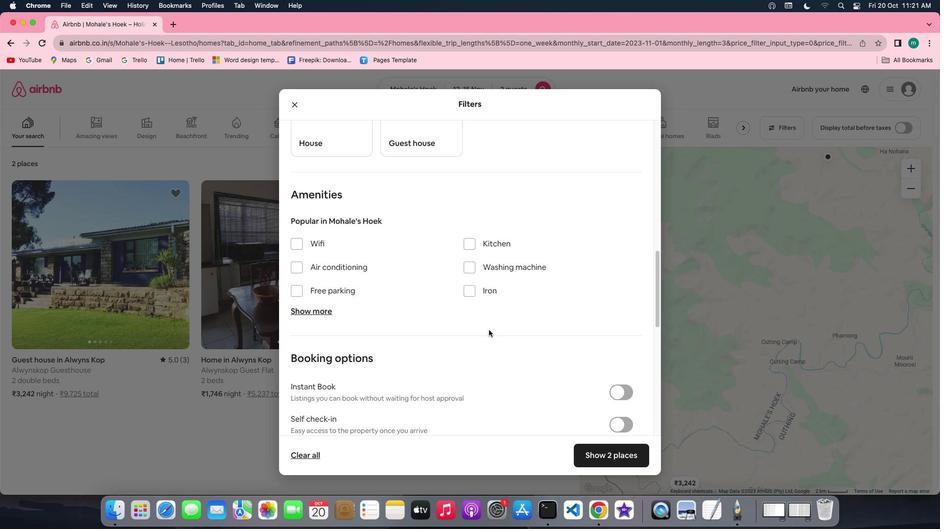 
Action: Mouse scrolled (489, 330) with delta (0, 0)
Screenshot: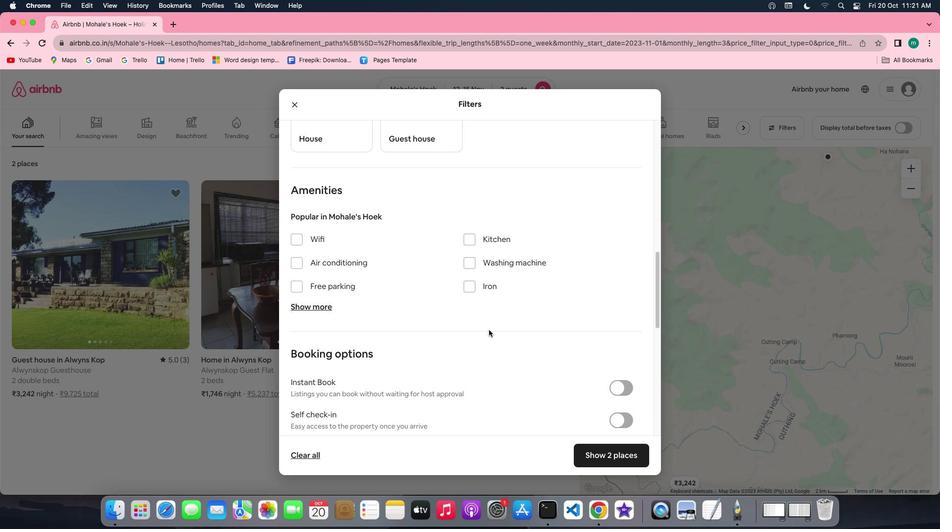 
Action: Mouse scrolled (489, 330) with delta (0, 0)
Screenshot: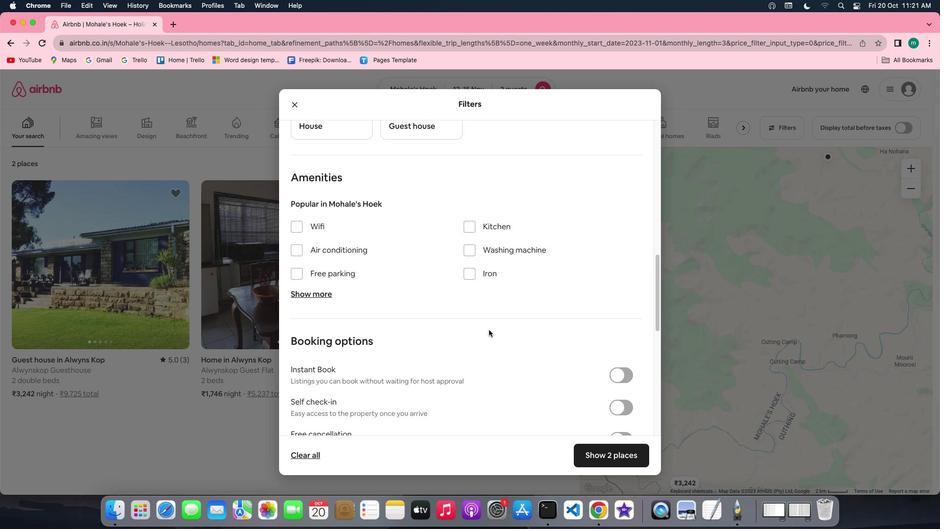 
Action: Mouse scrolled (489, 330) with delta (0, -1)
Screenshot: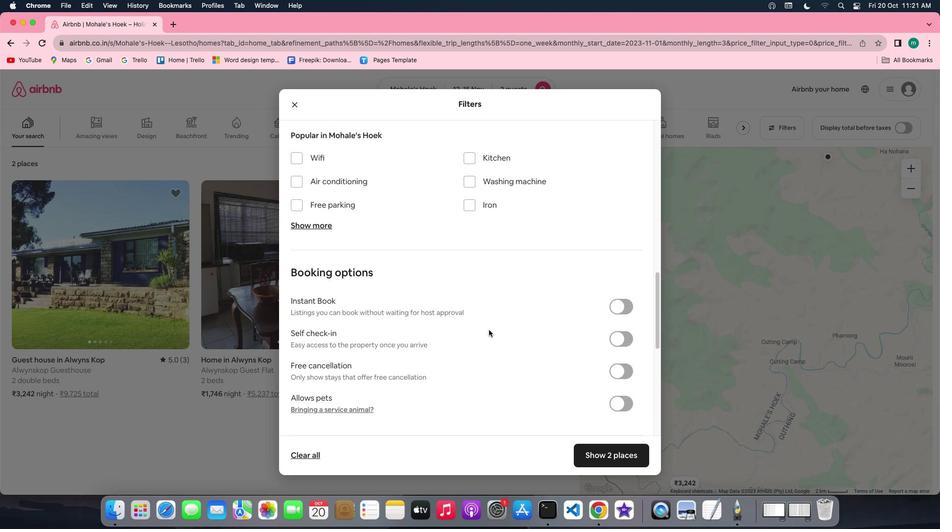 
Action: Mouse moved to (629, 283)
Screenshot: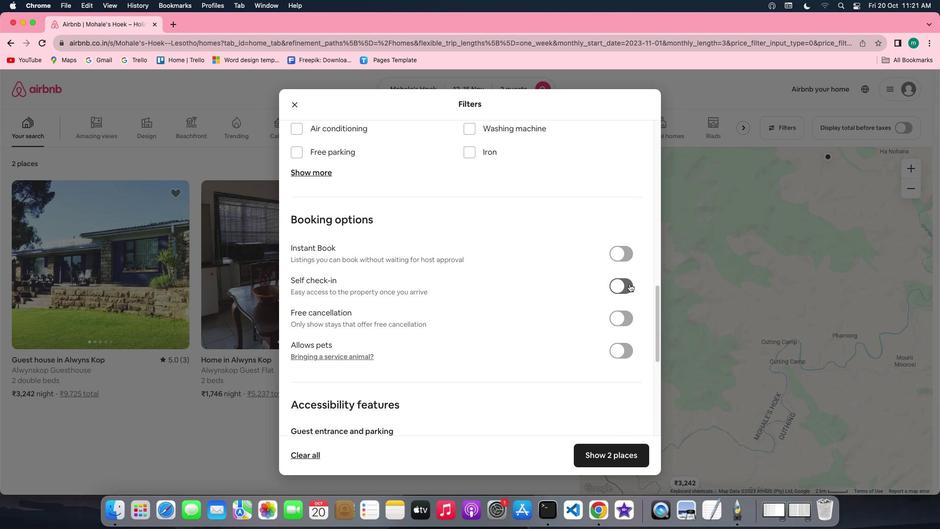 
Action: Mouse pressed left at (629, 283)
Screenshot: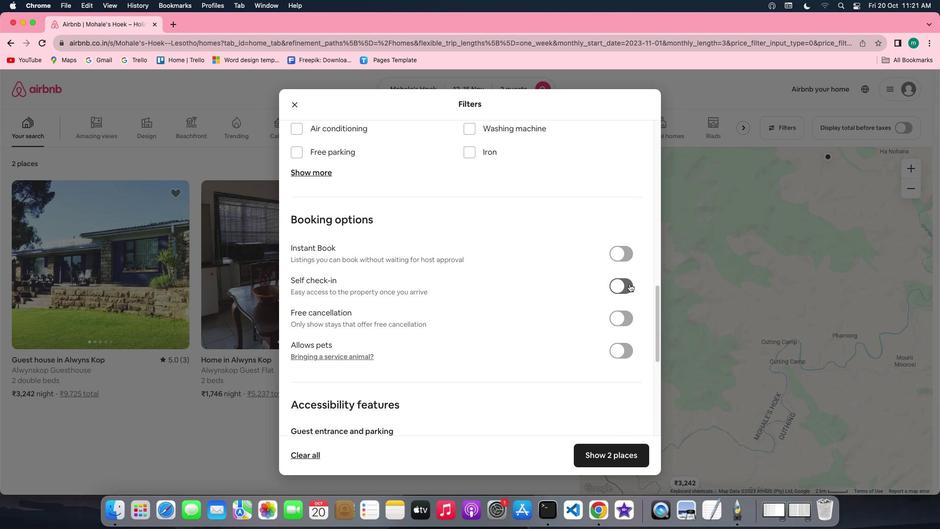 
Action: Mouse moved to (526, 346)
Screenshot: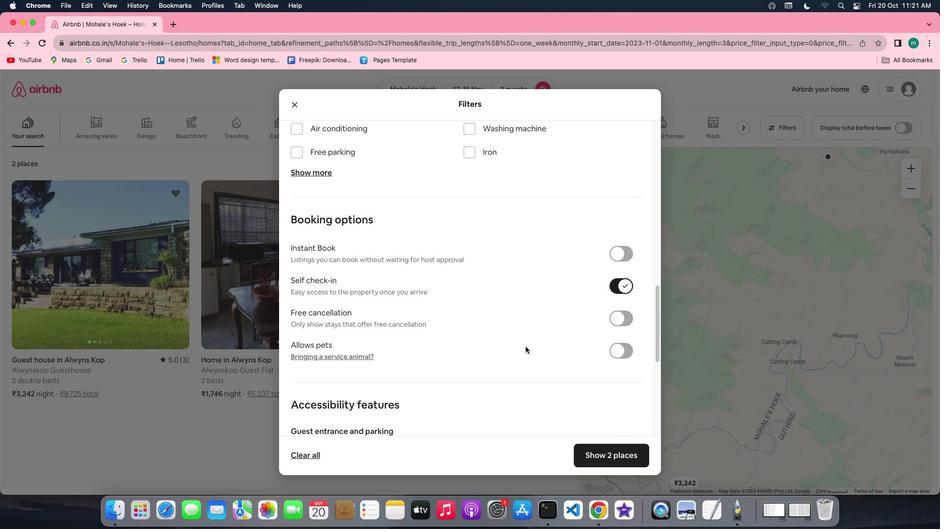 
Action: Mouse scrolled (526, 346) with delta (0, 0)
Screenshot: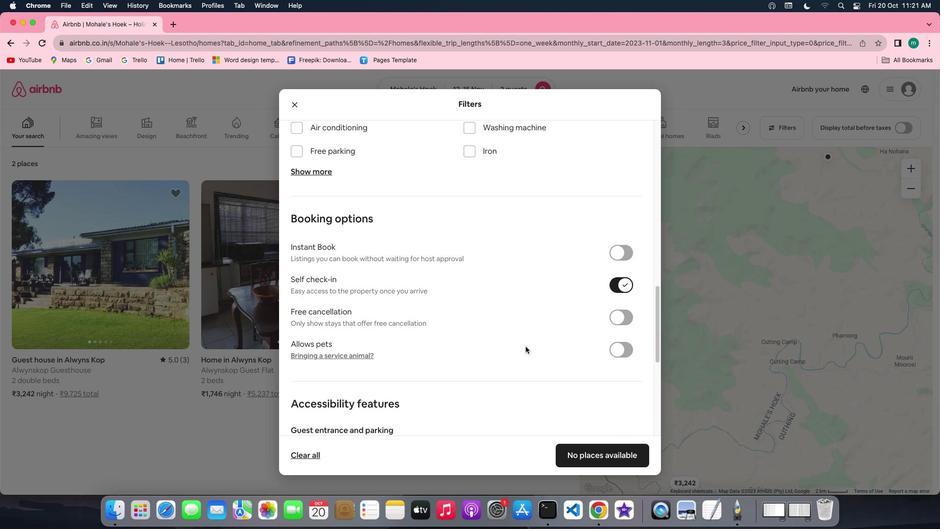 
Action: Mouse scrolled (526, 346) with delta (0, 0)
Screenshot: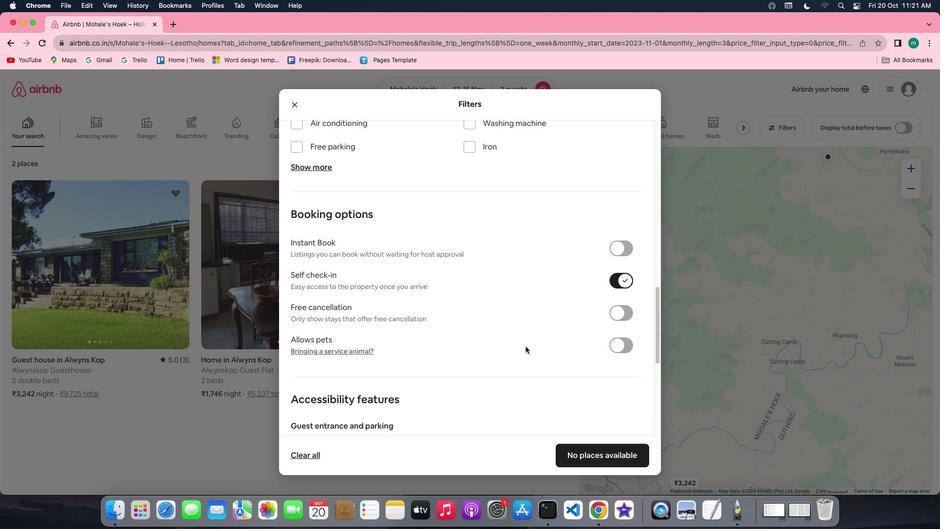 
Action: Mouse scrolled (526, 346) with delta (0, 0)
Screenshot: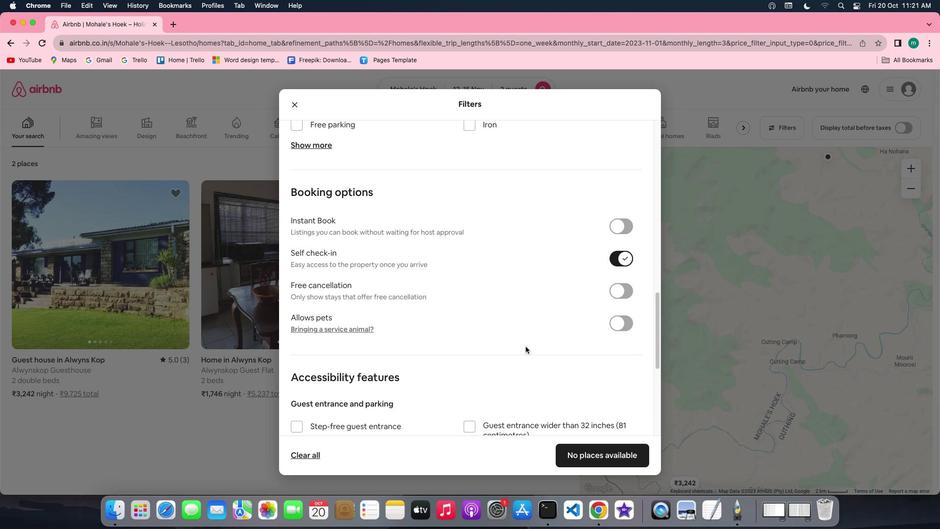 
Action: Mouse scrolled (526, 346) with delta (0, 0)
Screenshot: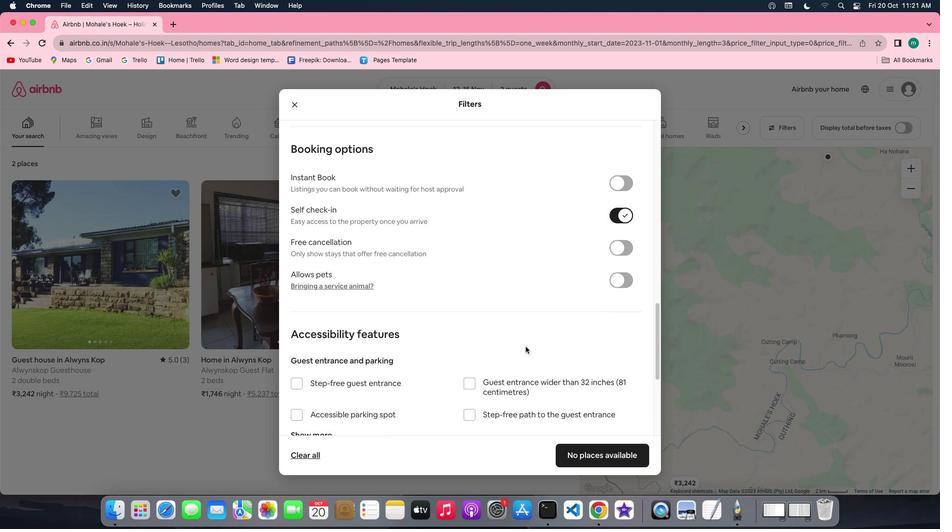 
Action: Mouse moved to (591, 459)
Screenshot: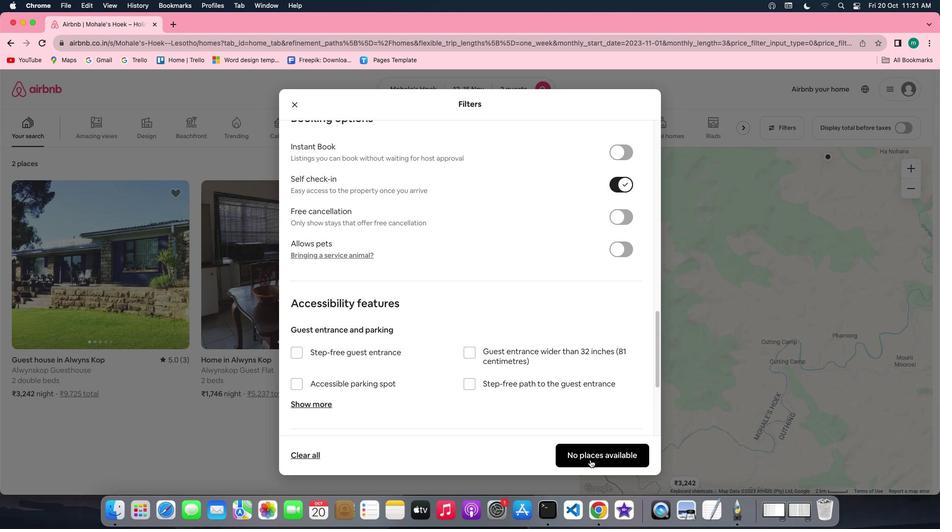
Action: Mouse pressed left at (591, 459)
Screenshot: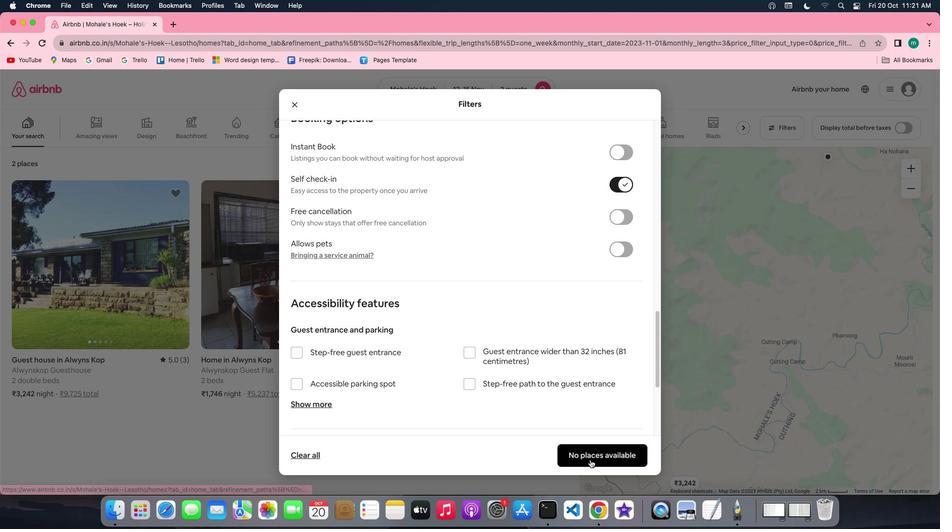 
Action: Mouse moved to (363, 384)
Screenshot: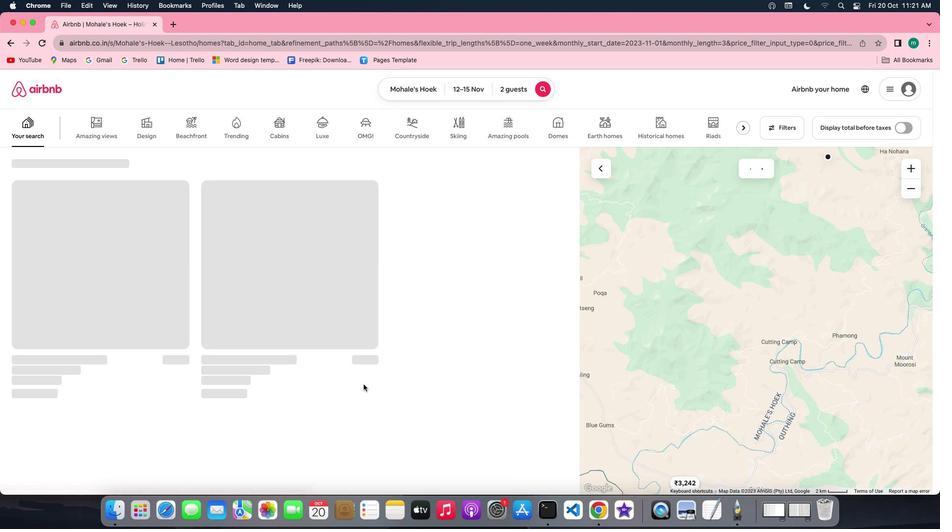 
Action: Mouse pressed left at (363, 384)
Screenshot: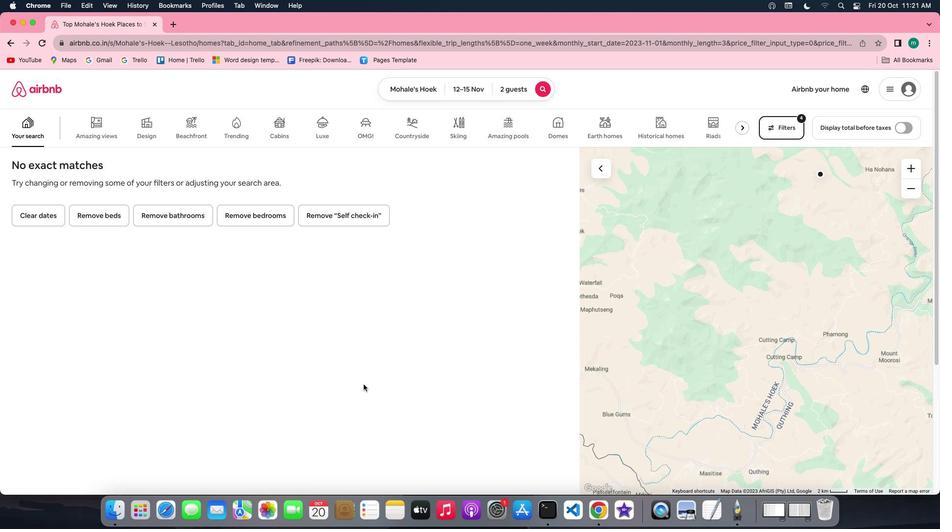 
